 Task: Find connections with filter location Lausanne with filter topic #entrepreneurshipwith filter profile language English with filter current company Hindustan Petroleum Corporation Limited with filter school Bhagwan Parshuram Institute Of Technology with filter industry Alternative Medicine with filter service category Market Strategy with filter keywords title Administrative Manager
Action: Mouse moved to (496, 69)
Screenshot: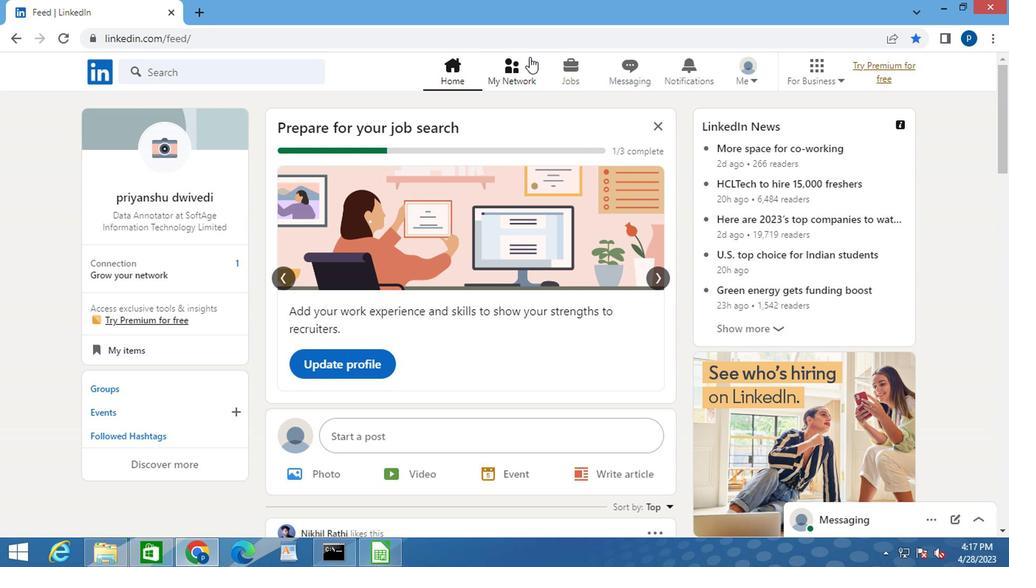 
Action: Mouse pressed left at (496, 69)
Screenshot: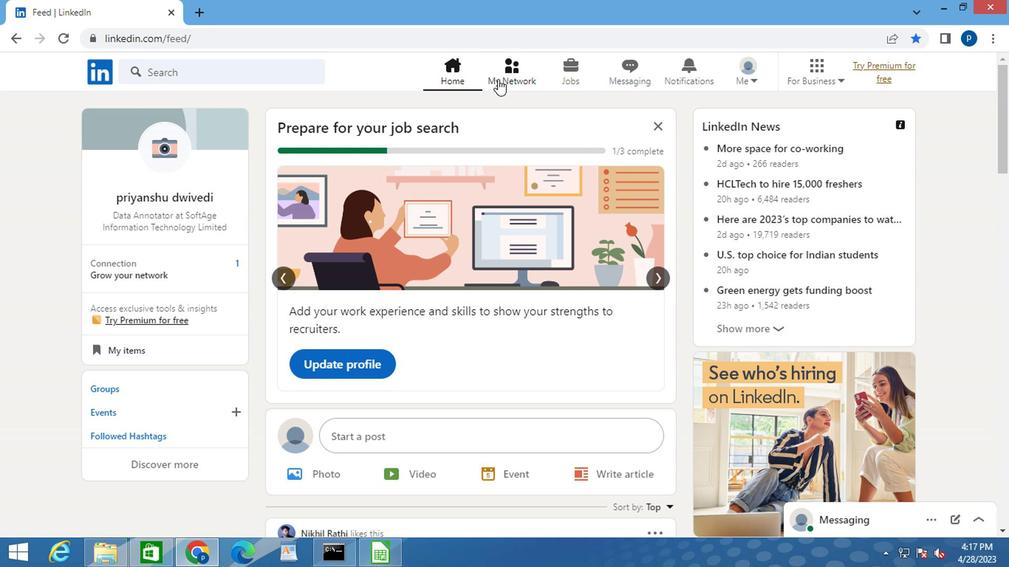 
Action: Mouse moved to (207, 145)
Screenshot: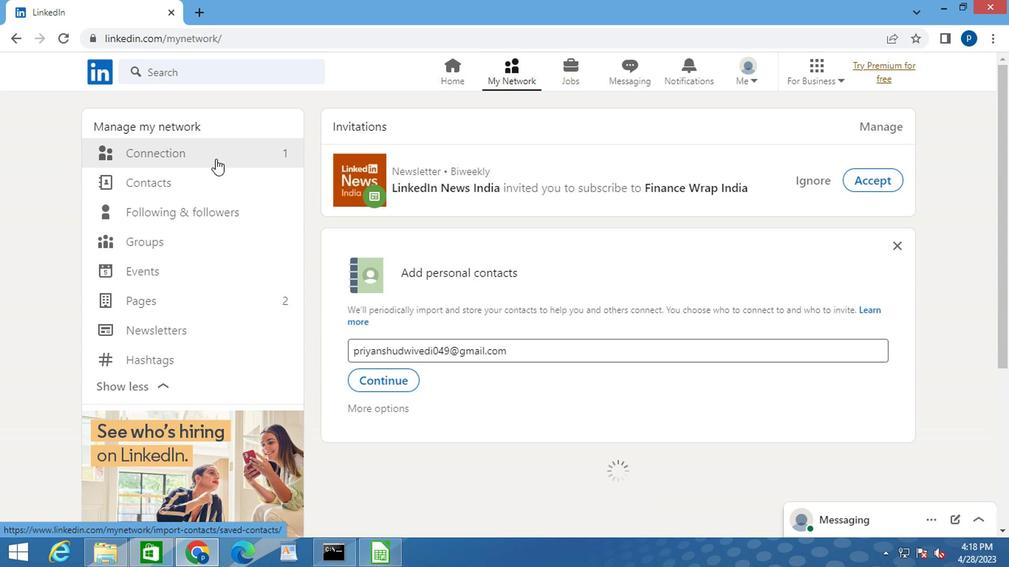 
Action: Mouse pressed left at (207, 145)
Screenshot: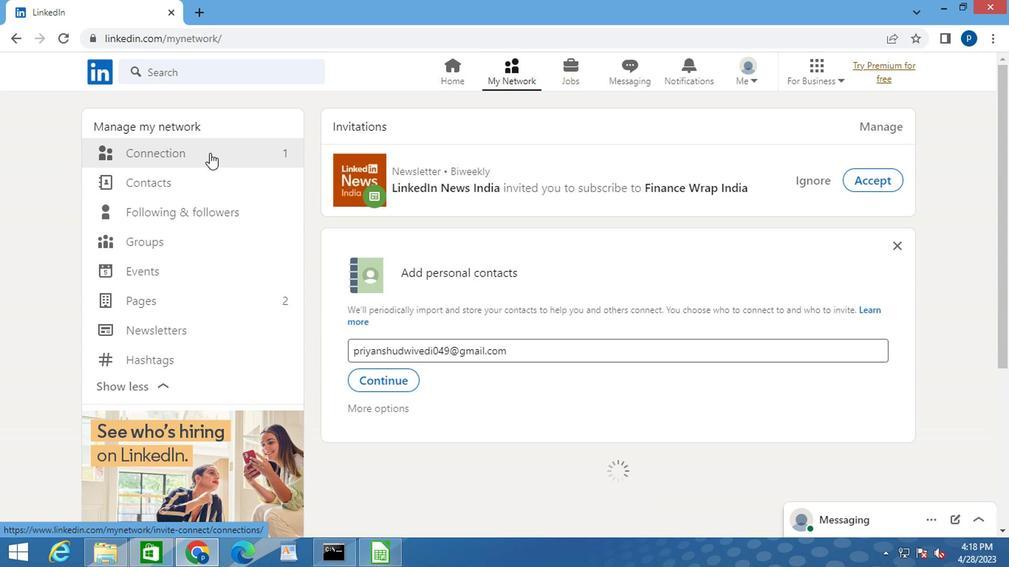 
Action: Mouse moved to (608, 146)
Screenshot: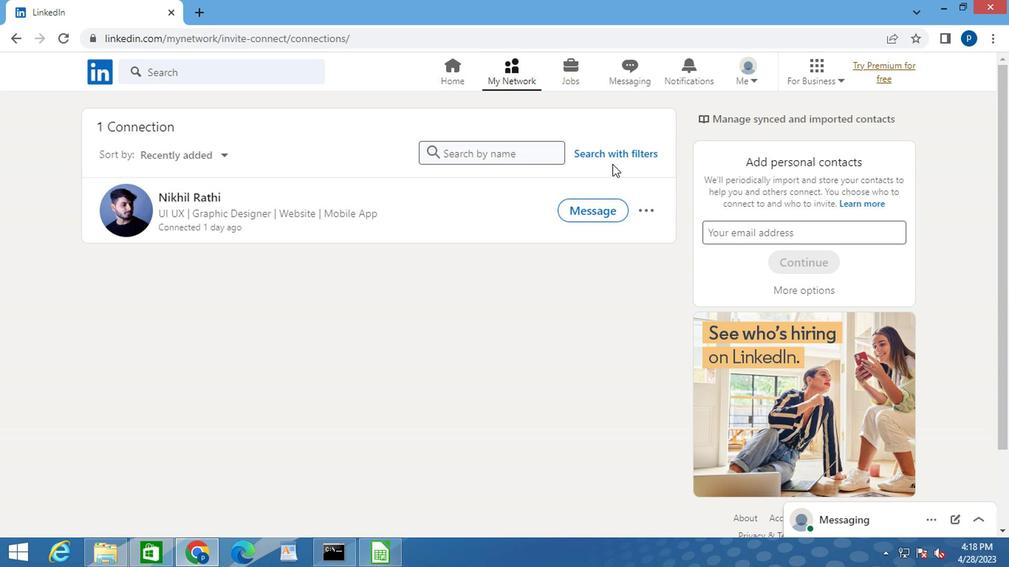 
Action: Mouse pressed left at (608, 146)
Screenshot: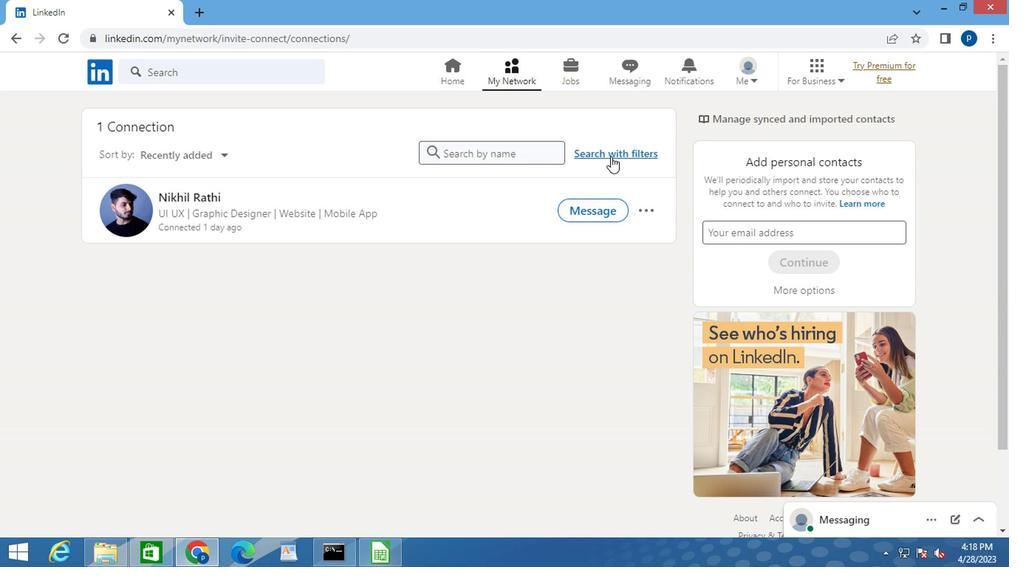 
Action: Mouse moved to (552, 107)
Screenshot: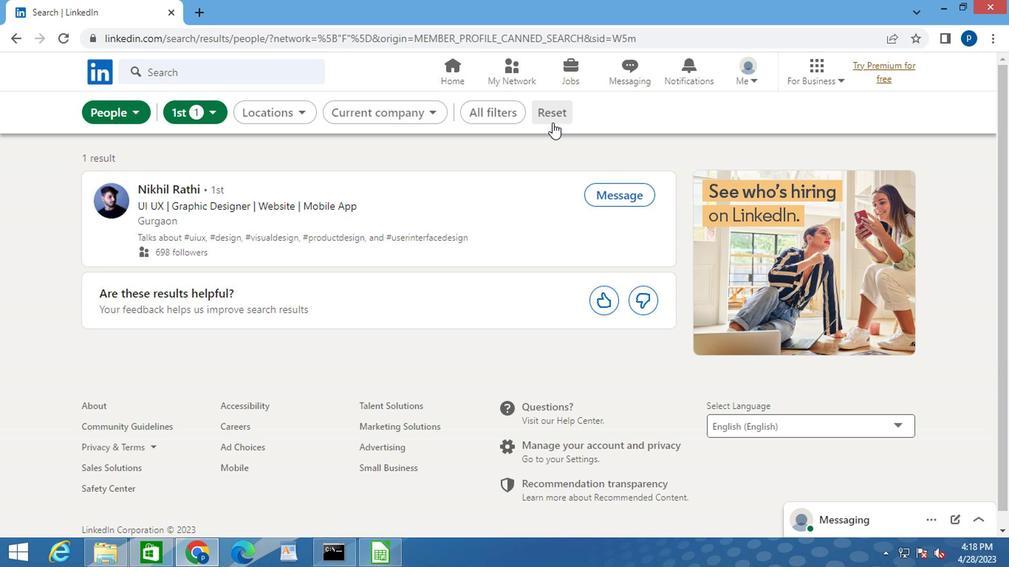 
Action: Mouse pressed left at (552, 107)
Screenshot: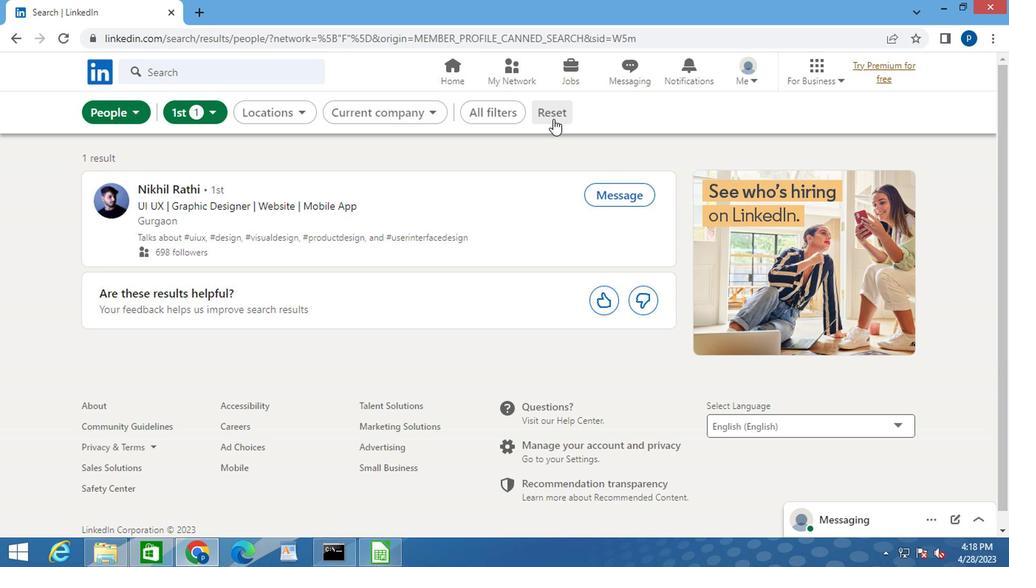 
Action: Mouse moved to (529, 106)
Screenshot: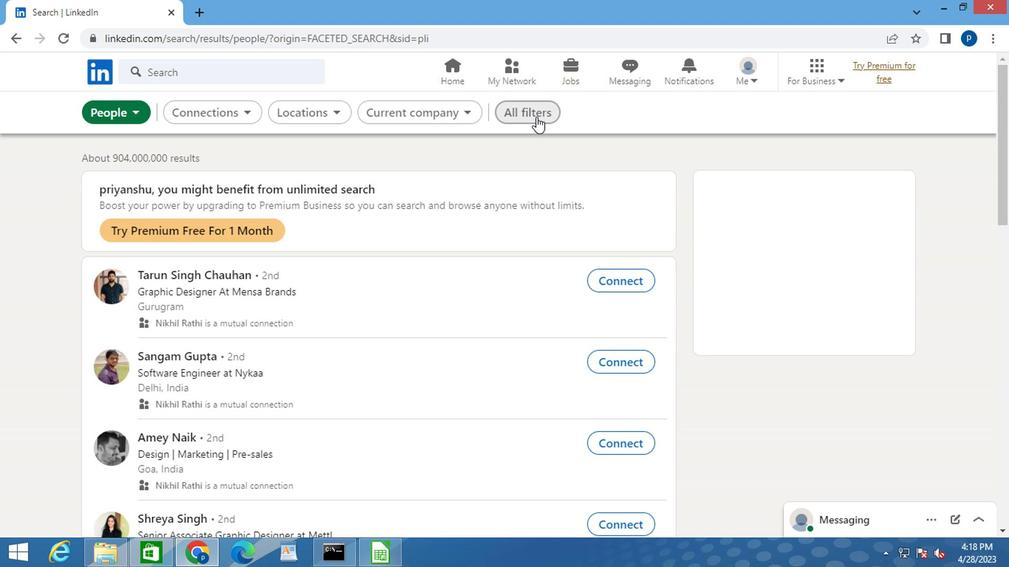 
Action: Mouse pressed left at (529, 106)
Screenshot: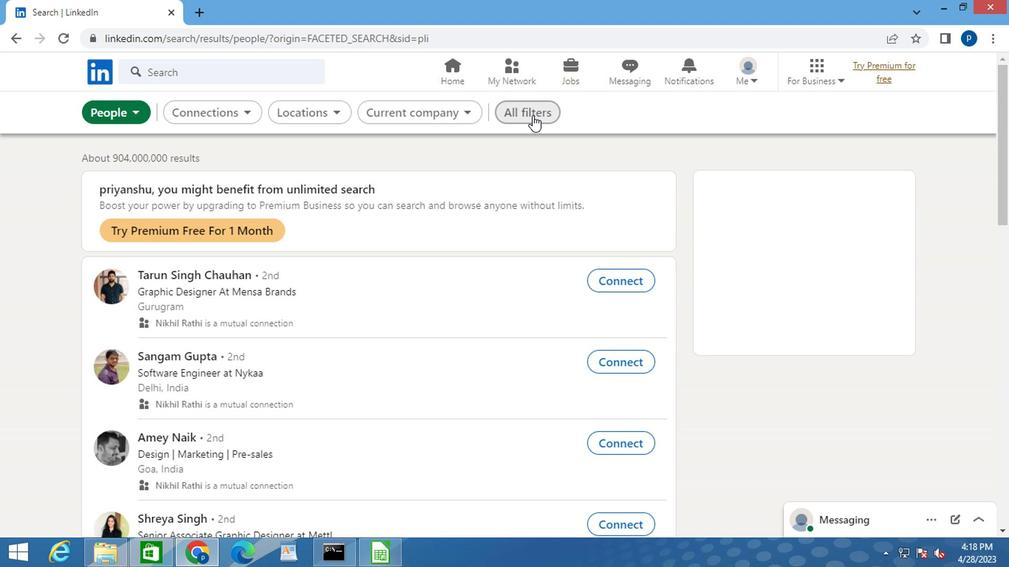 
Action: Mouse moved to (777, 395)
Screenshot: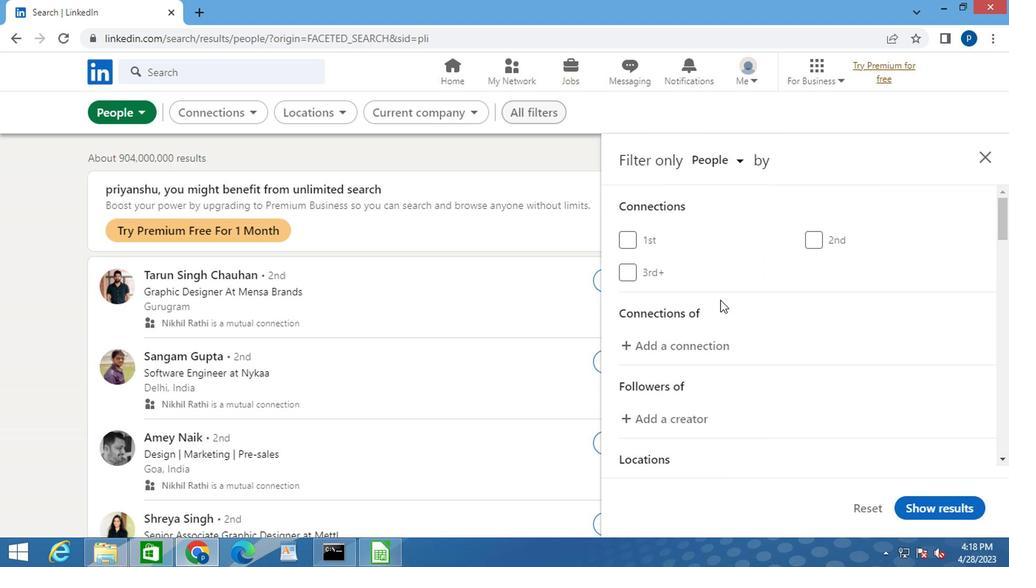
Action: Mouse scrolled (777, 395) with delta (0, 0)
Screenshot: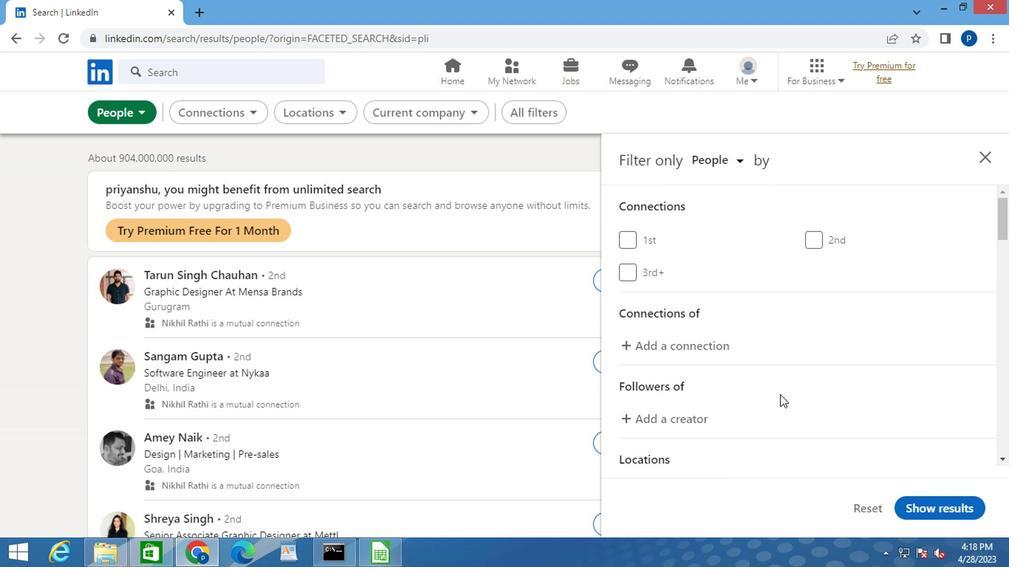 
Action: Mouse moved to (777, 395)
Screenshot: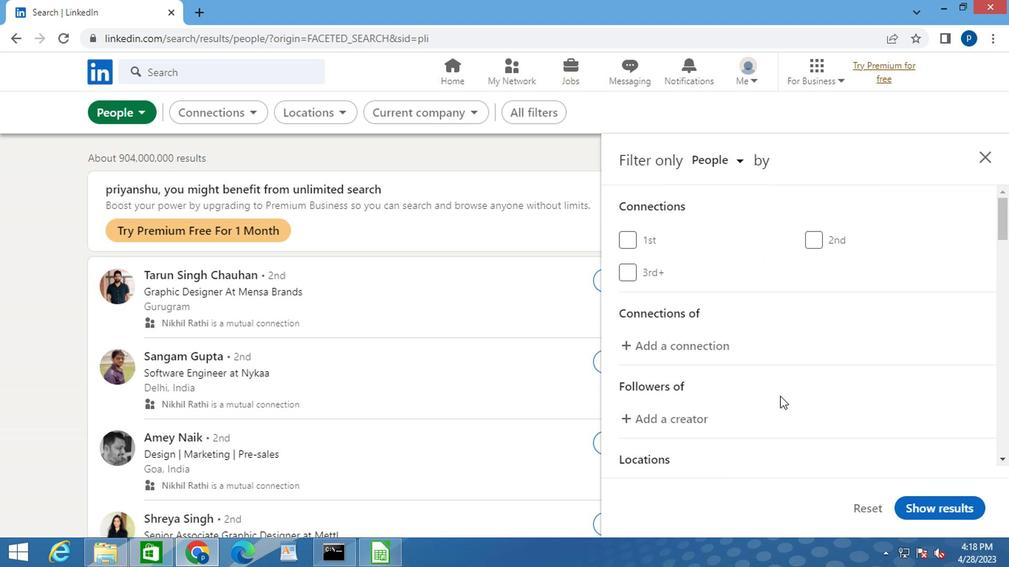 
Action: Mouse scrolled (777, 395) with delta (0, 0)
Screenshot: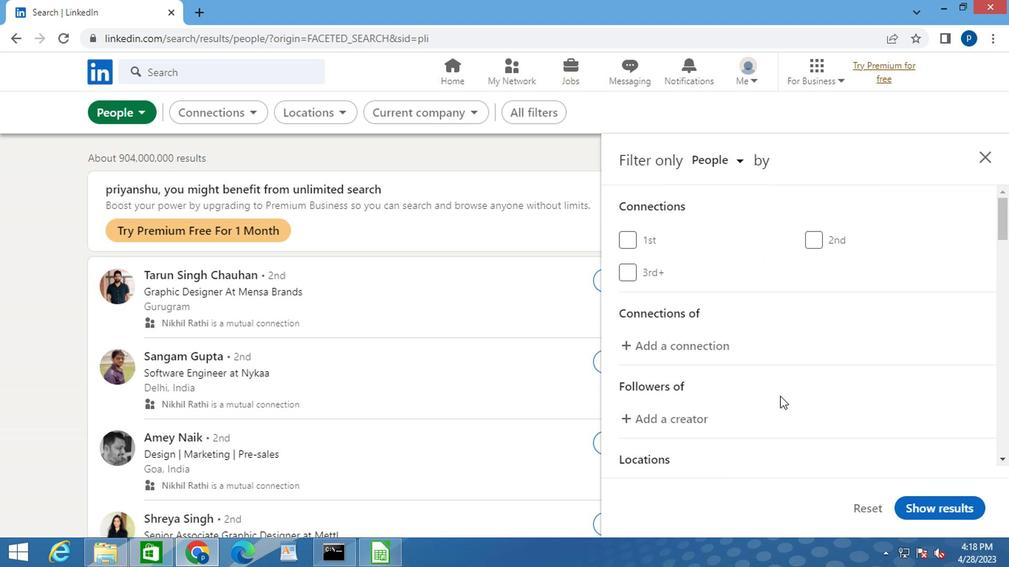 
Action: Mouse moved to (847, 405)
Screenshot: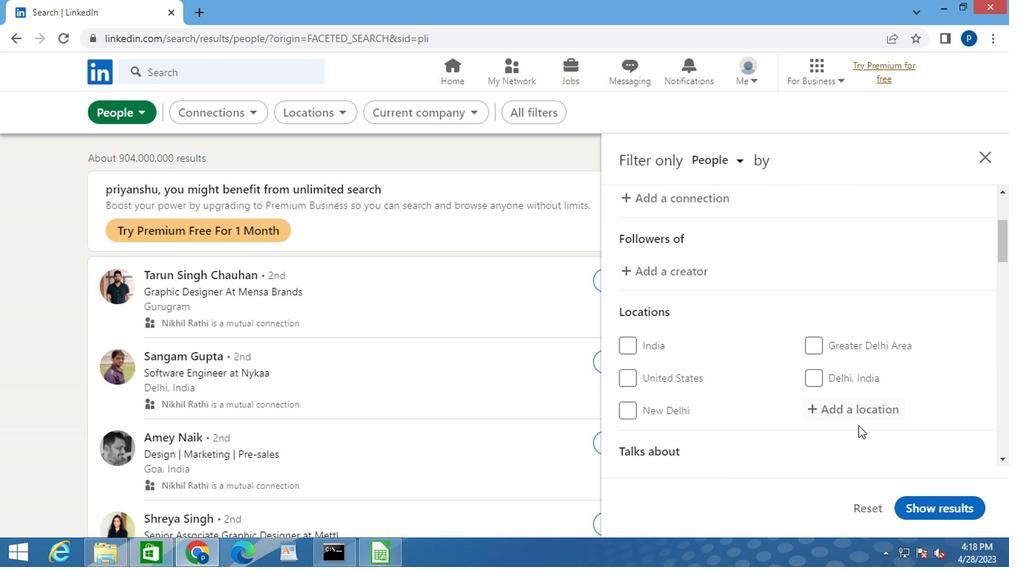 
Action: Mouse pressed left at (847, 405)
Screenshot: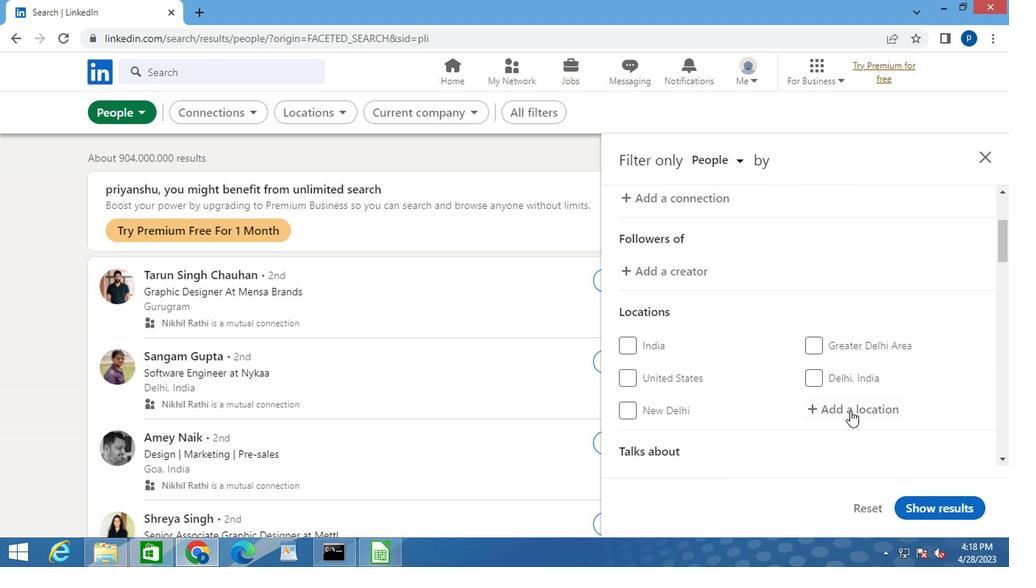 
Action: Key pressed <Key.caps_lock>l<Key.caps_lock>ausanne
Screenshot: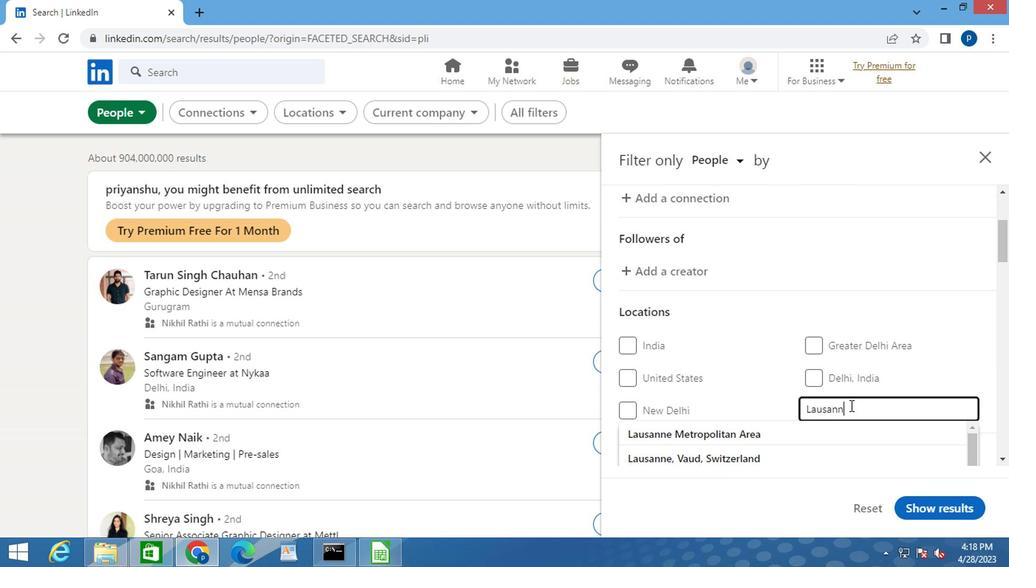 
Action: Mouse moved to (788, 430)
Screenshot: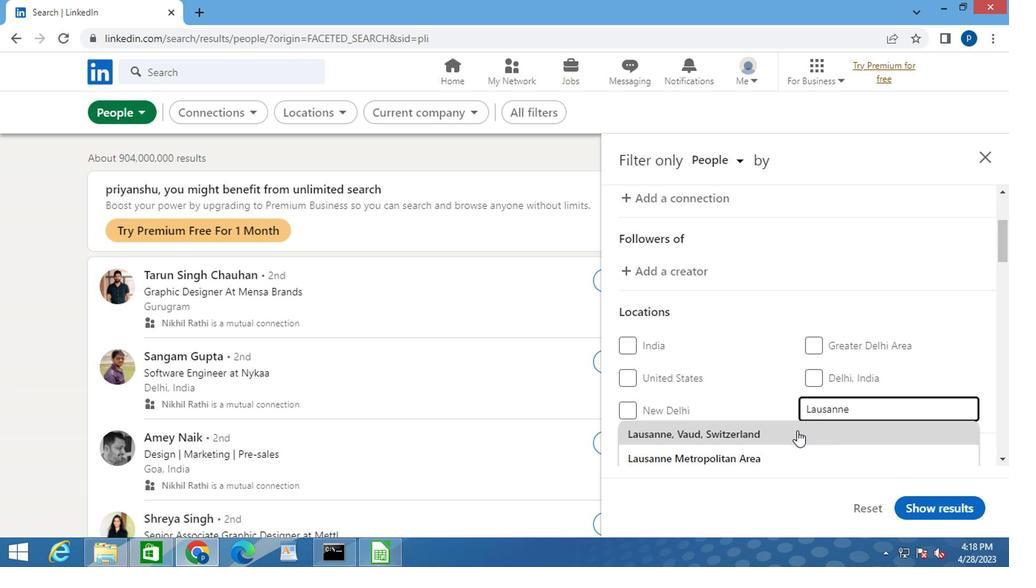 
Action: Mouse pressed left at (788, 430)
Screenshot: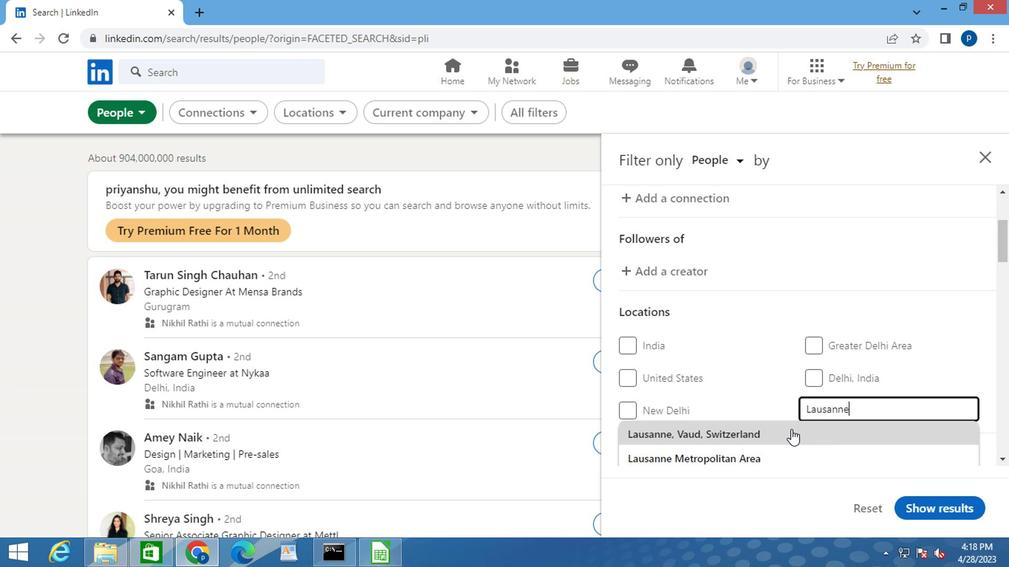 
Action: Mouse moved to (765, 405)
Screenshot: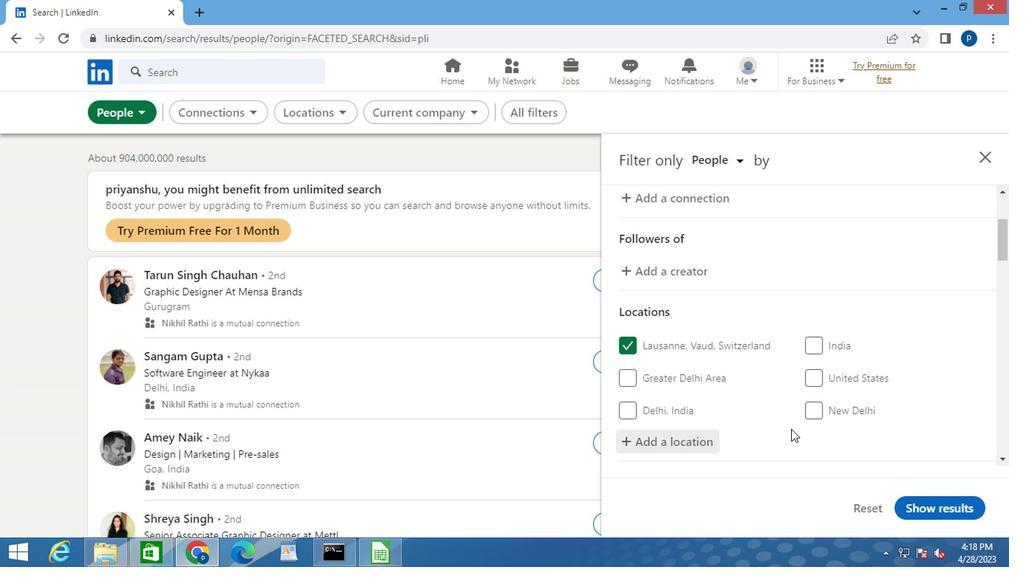 
Action: Mouse scrolled (765, 404) with delta (0, -1)
Screenshot: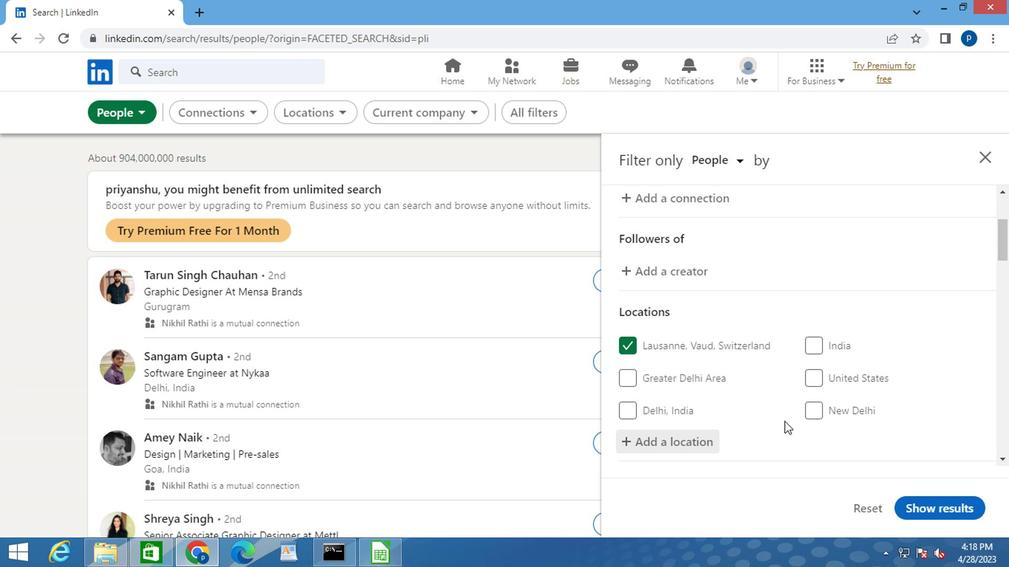 
Action: Mouse scrolled (765, 404) with delta (0, -1)
Screenshot: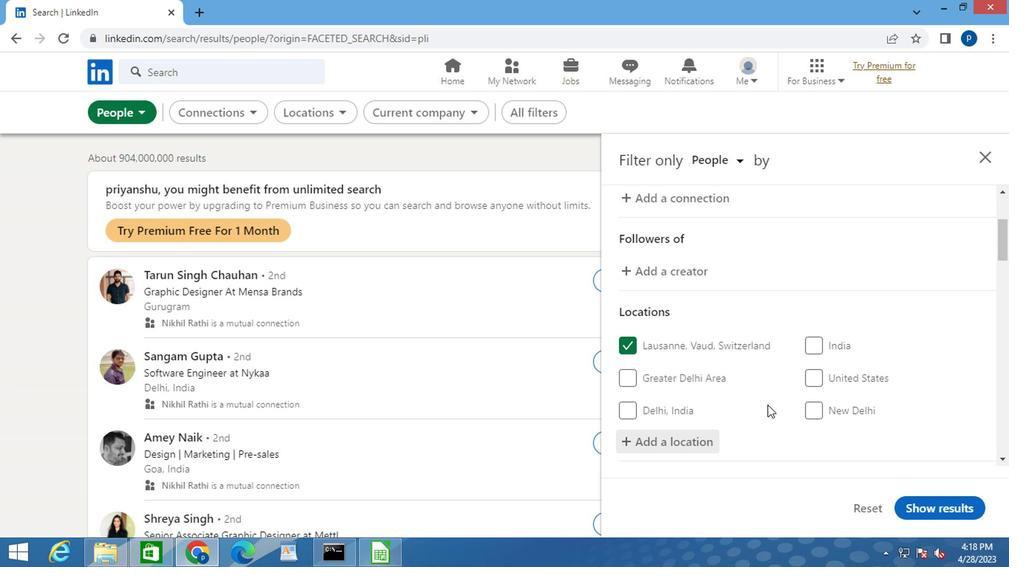 
Action: Mouse scrolled (765, 404) with delta (0, -1)
Screenshot: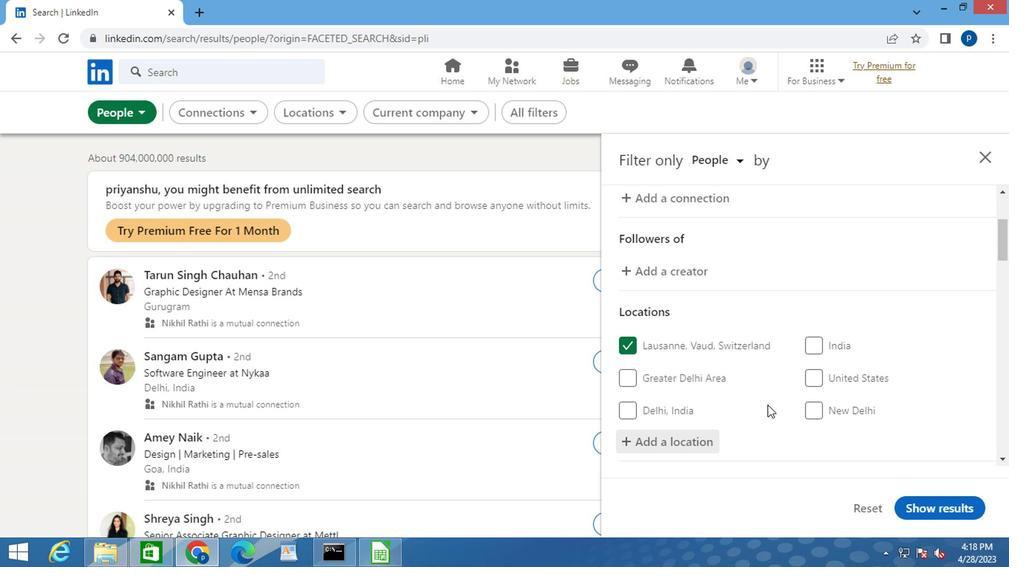 
Action: Mouse moved to (821, 357)
Screenshot: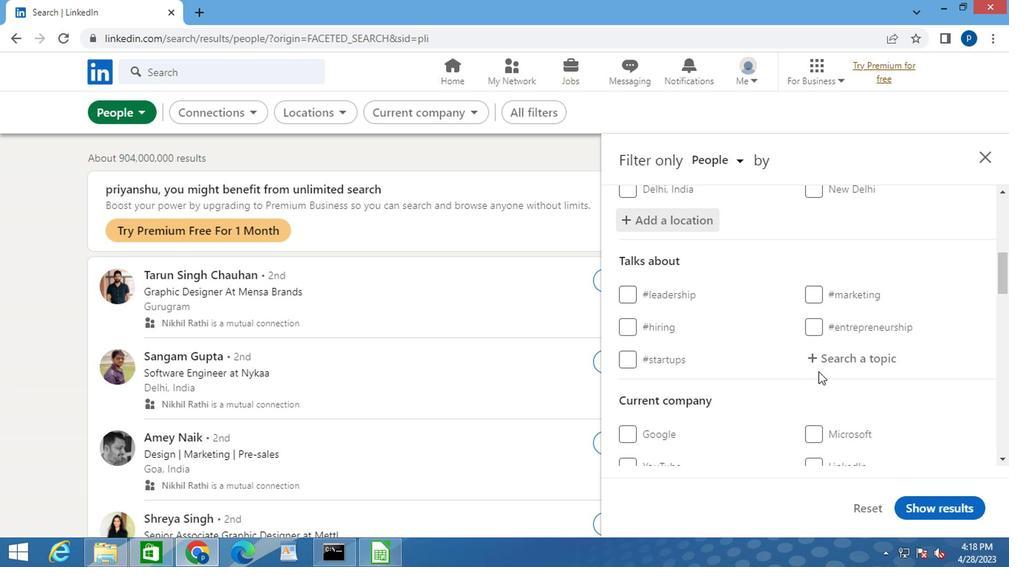 
Action: Mouse pressed left at (821, 357)
Screenshot: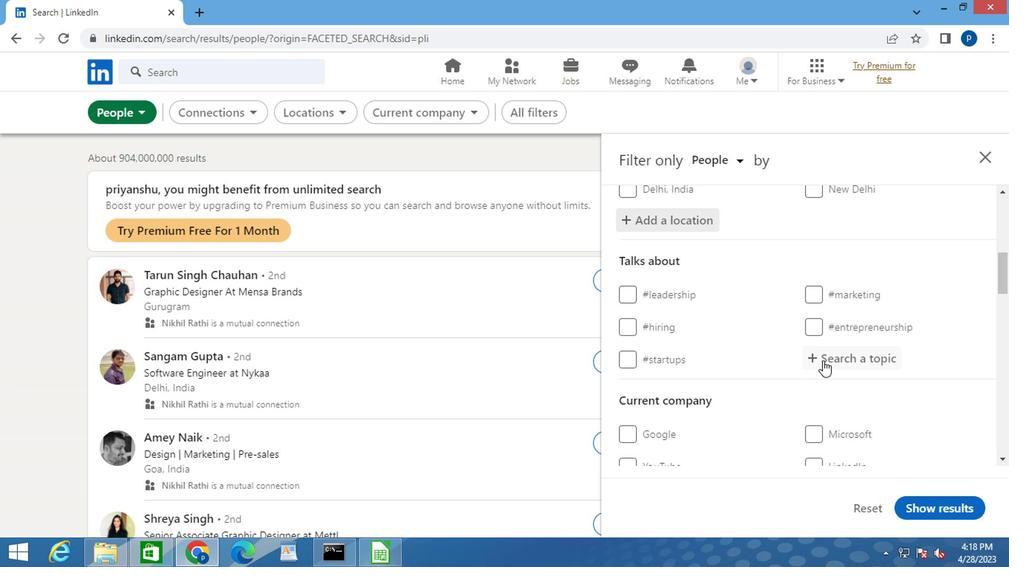 
Action: Key pressed <Key.shift>#ENTREPRENEURSHIP<Key.space>
Screenshot: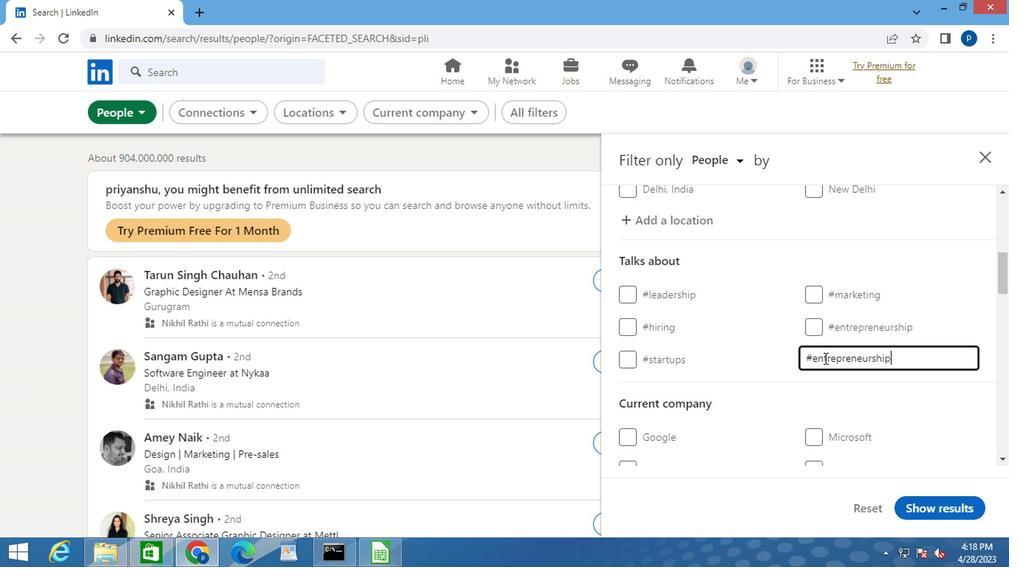 
Action: Mouse moved to (761, 390)
Screenshot: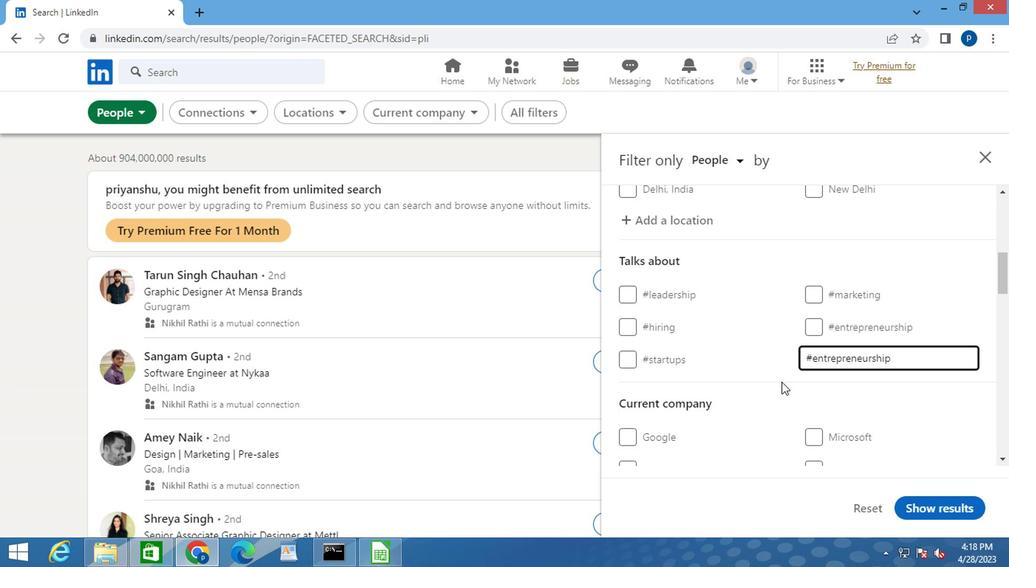 
Action: Mouse scrolled (761, 389) with delta (0, -1)
Screenshot: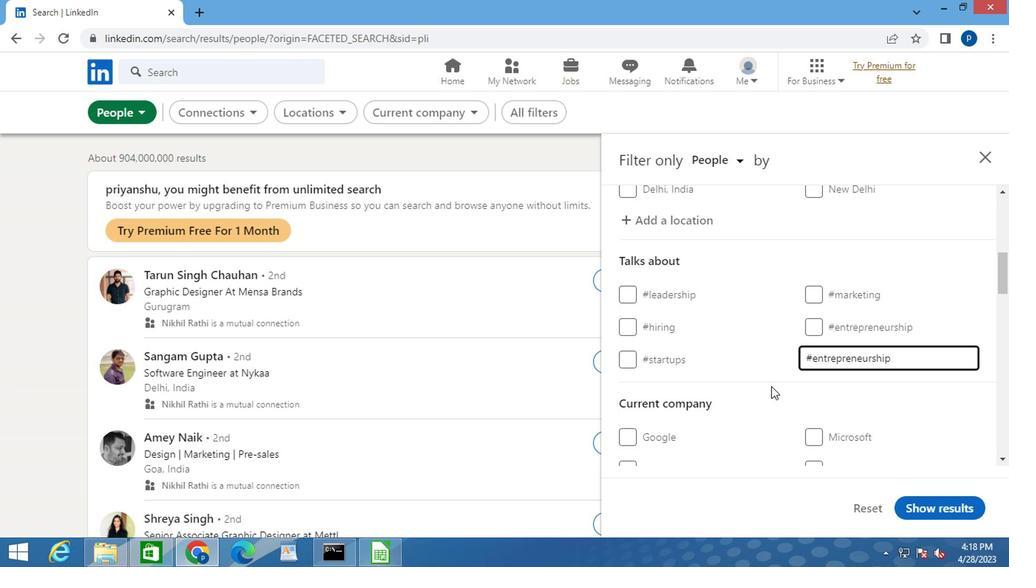 
Action: Mouse moved to (748, 388)
Screenshot: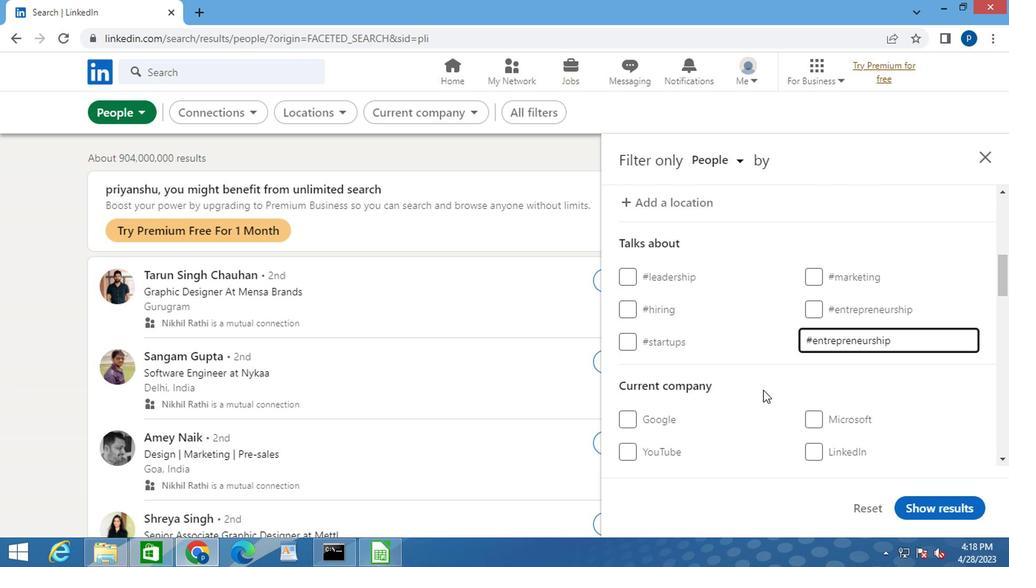 
Action: Mouse scrolled (748, 388) with delta (0, 0)
Screenshot: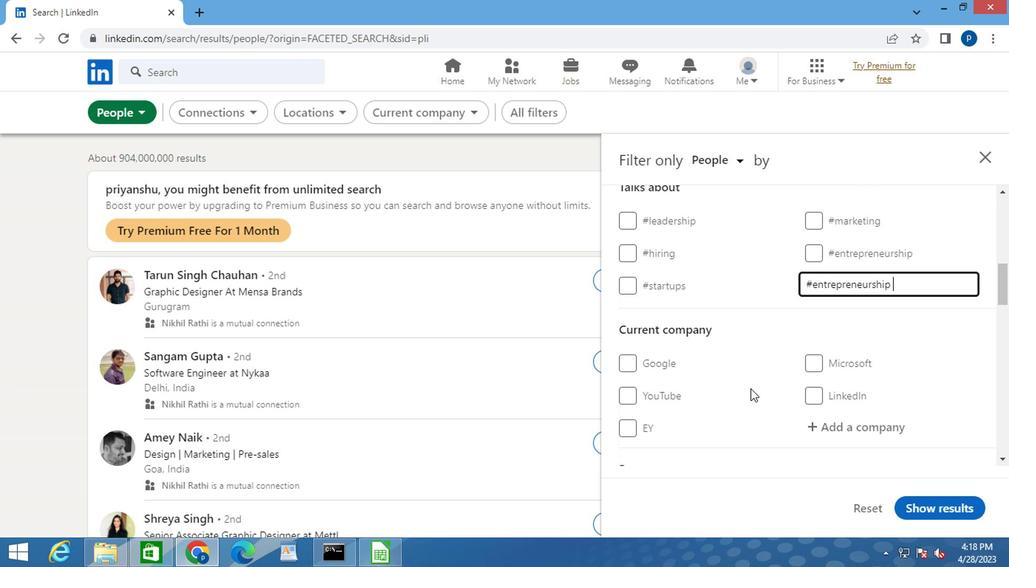 
Action: Mouse moved to (712, 372)
Screenshot: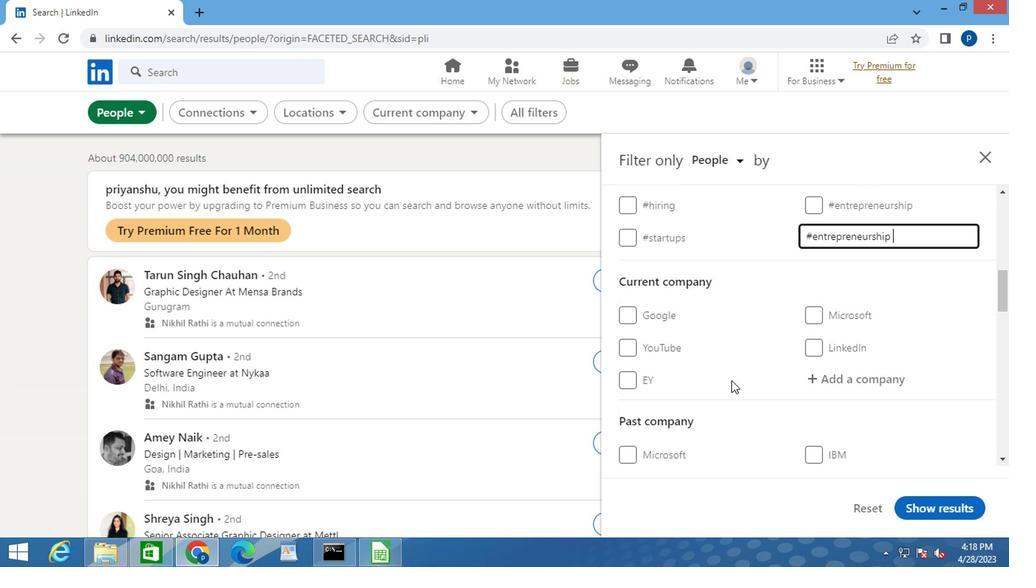 
Action: Mouse scrolled (712, 371) with delta (0, -1)
Screenshot: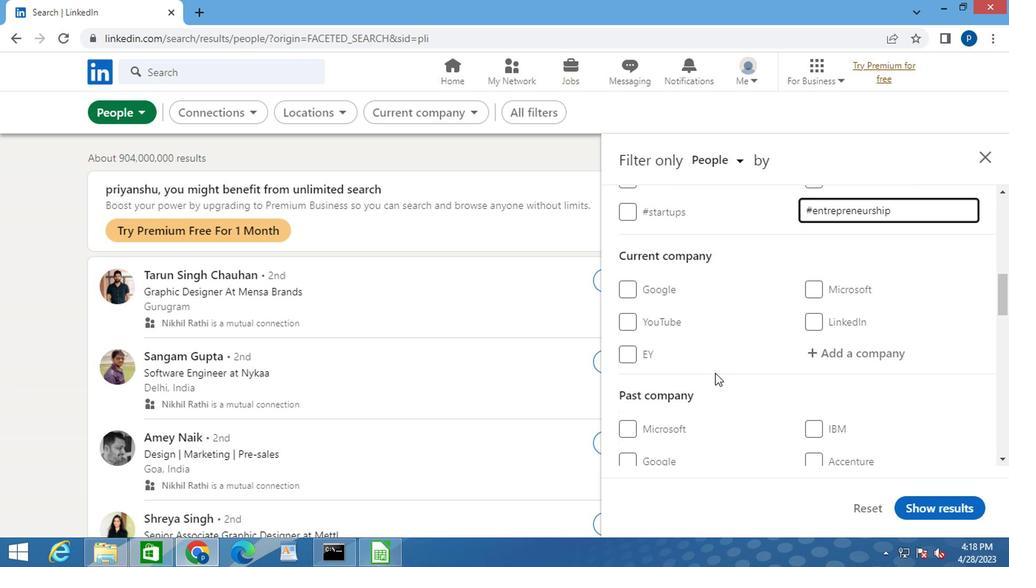 
Action: Mouse scrolled (712, 371) with delta (0, -1)
Screenshot: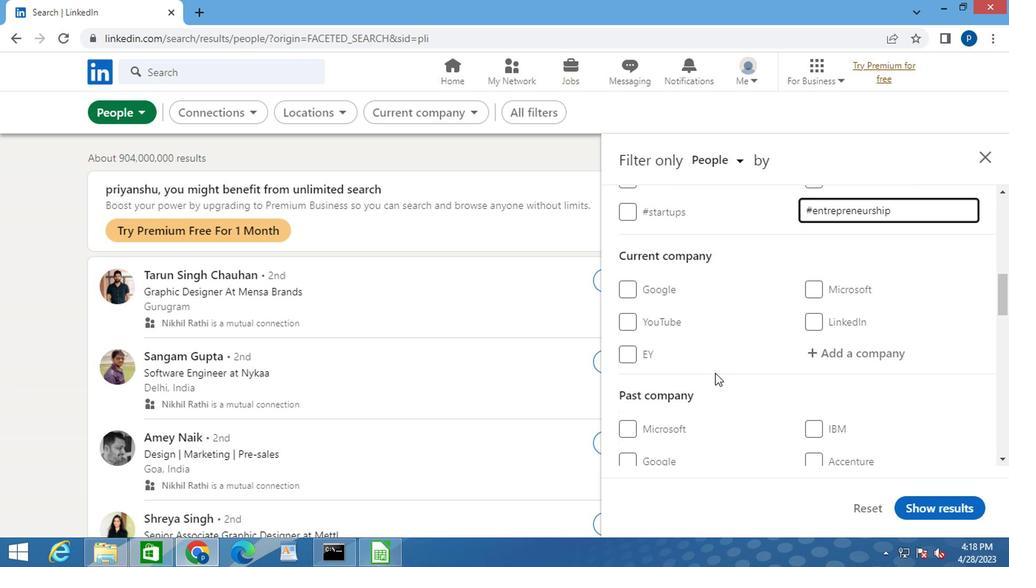 
Action: Mouse moved to (687, 354)
Screenshot: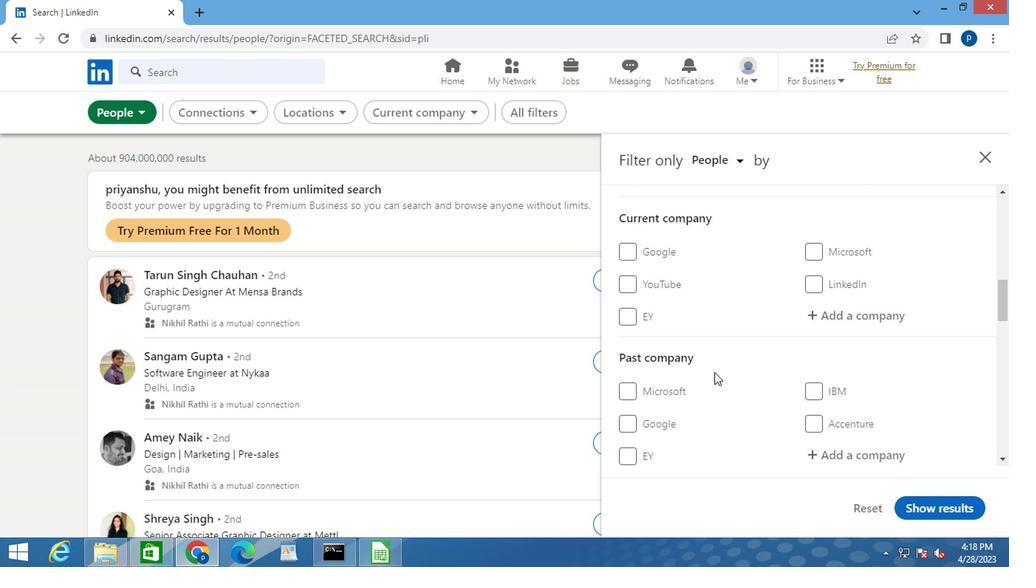 
Action: Mouse scrolled (687, 353) with delta (0, -1)
Screenshot: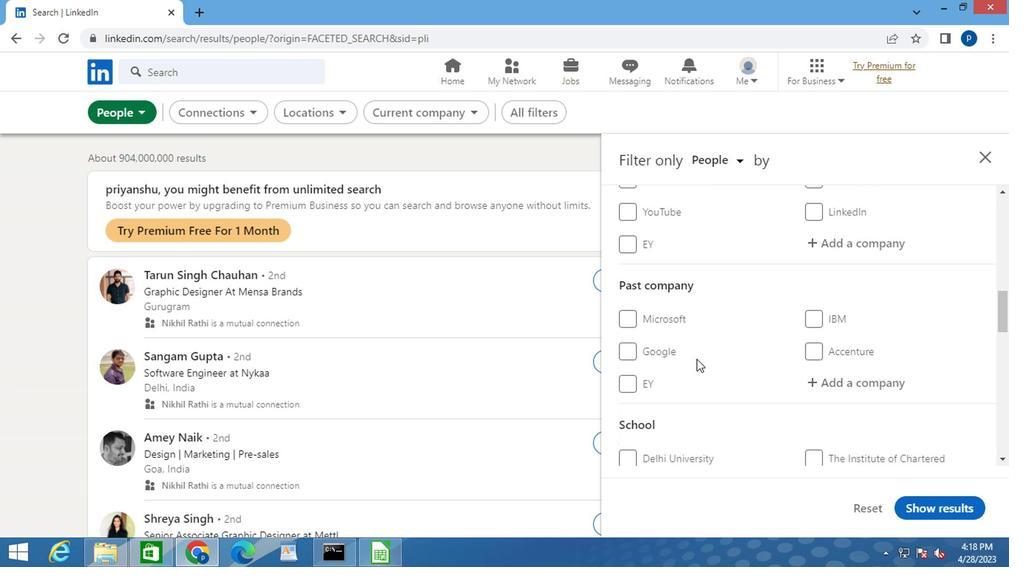 
Action: Mouse scrolled (687, 353) with delta (0, -1)
Screenshot: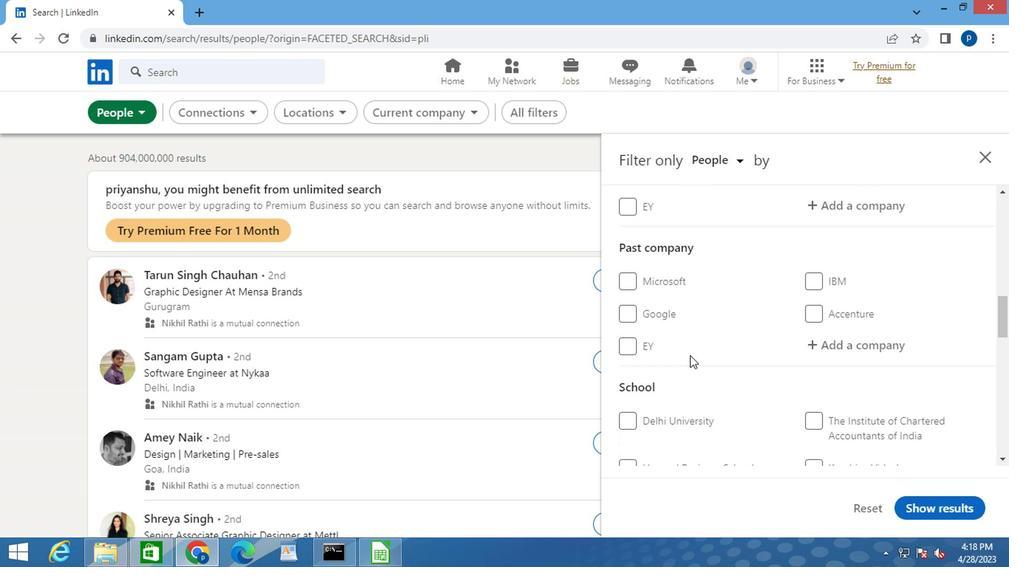 
Action: Mouse scrolled (687, 353) with delta (0, -1)
Screenshot: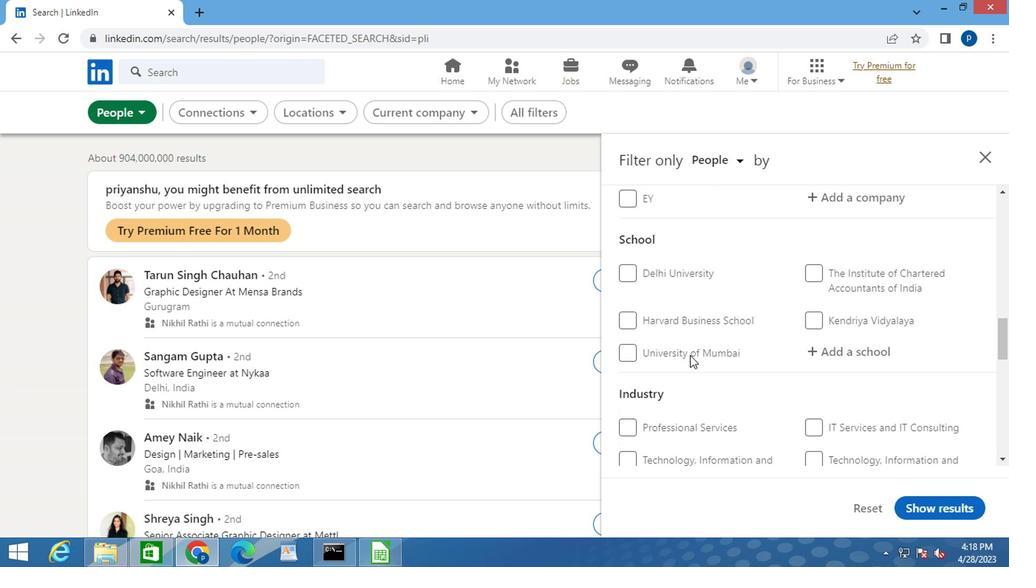 
Action: Mouse scrolled (687, 353) with delta (0, -1)
Screenshot: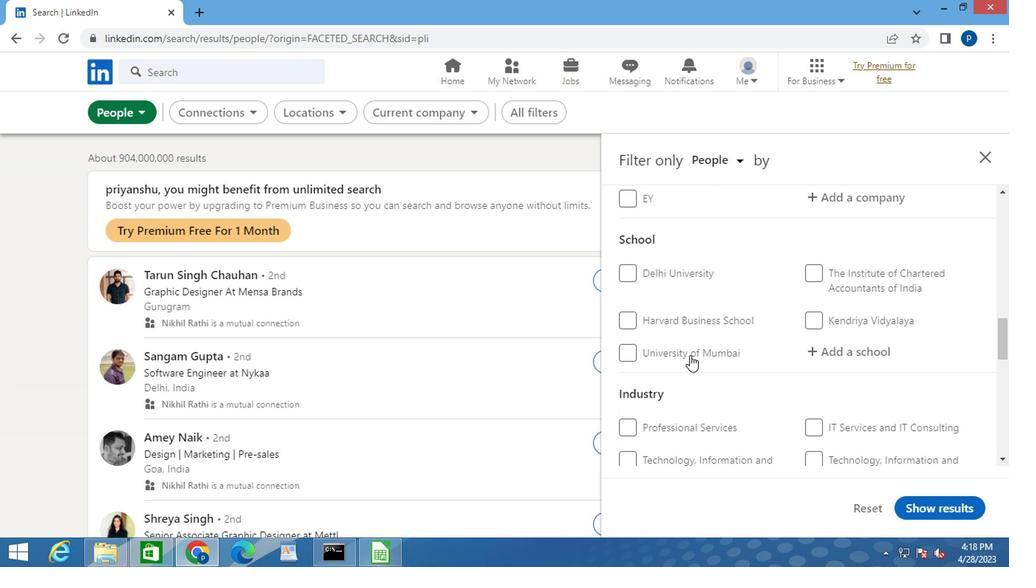 
Action: Mouse moved to (712, 350)
Screenshot: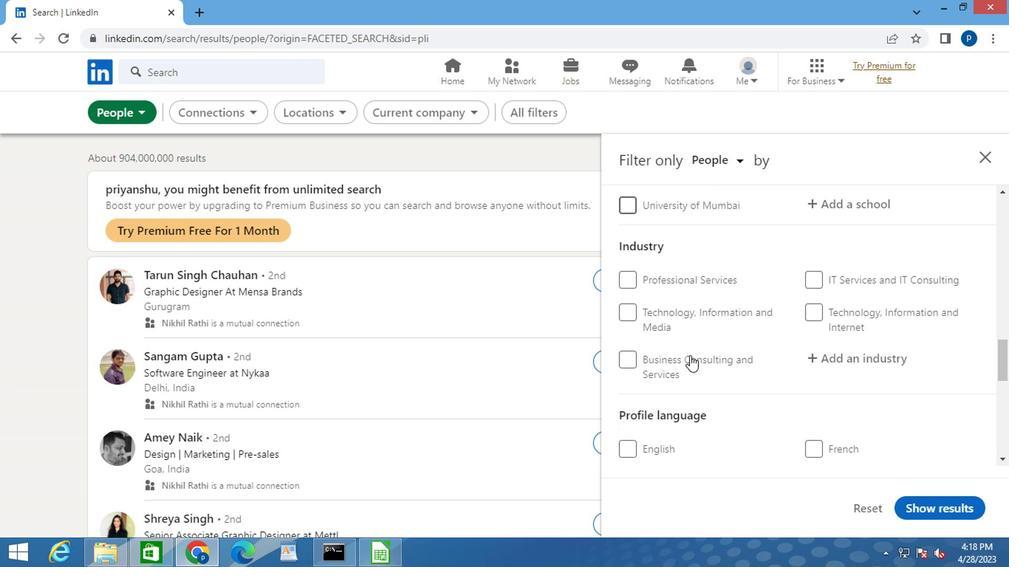 
Action: Mouse scrolled (712, 349) with delta (0, -1)
Screenshot: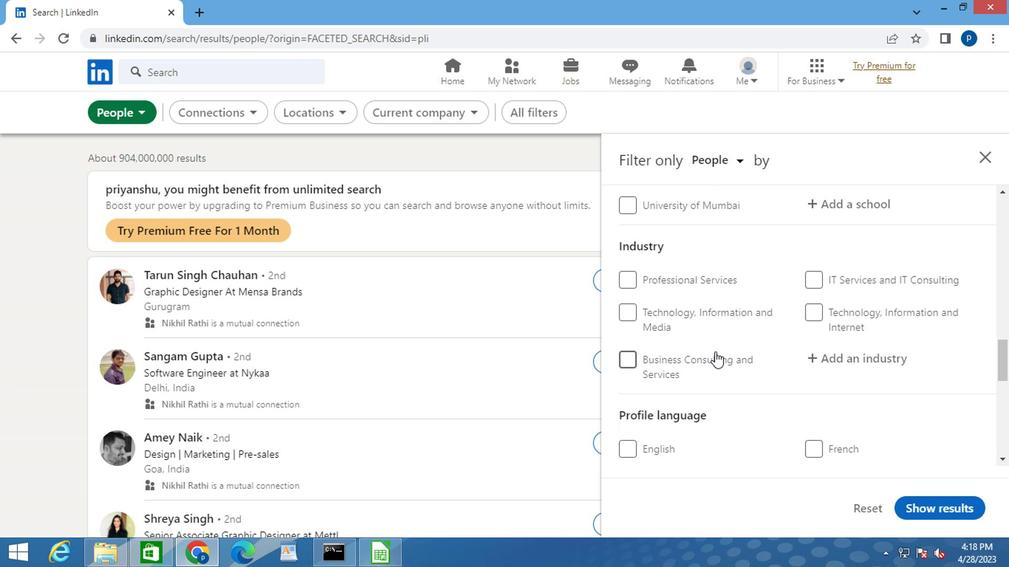 
Action: Mouse moved to (623, 369)
Screenshot: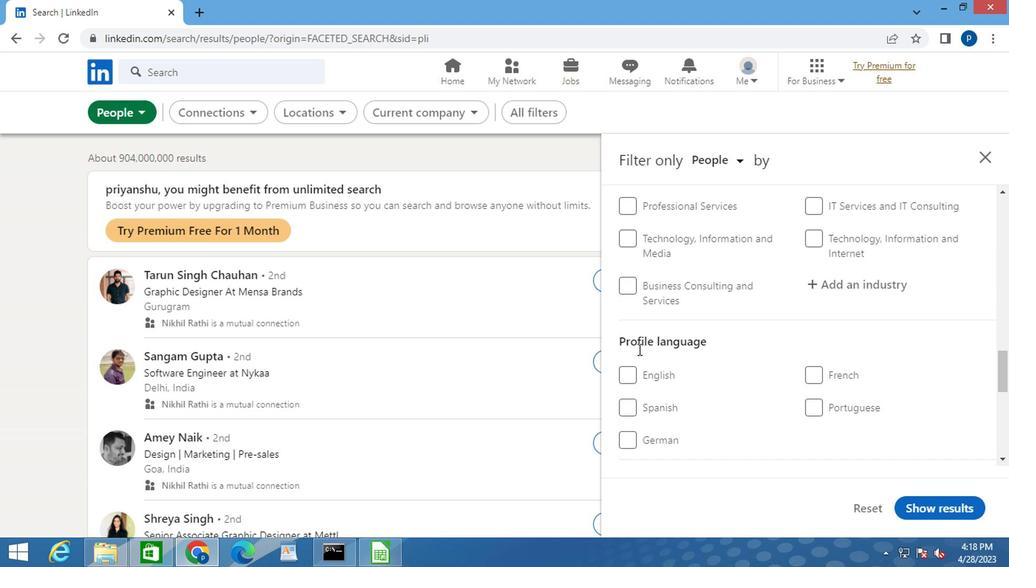 
Action: Mouse pressed left at (623, 369)
Screenshot: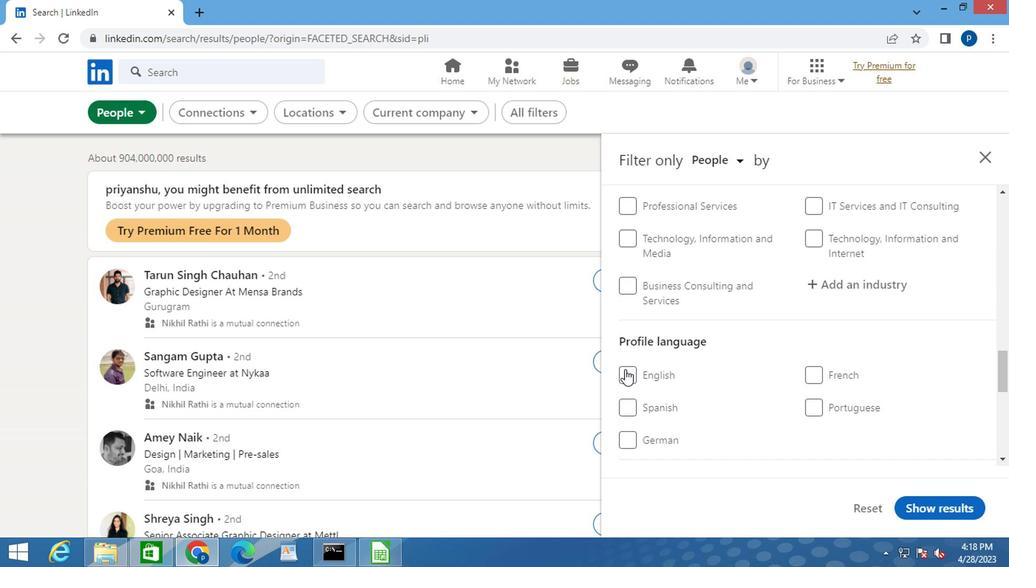 
Action: Mouse moved to (751, 330)
Screenshot: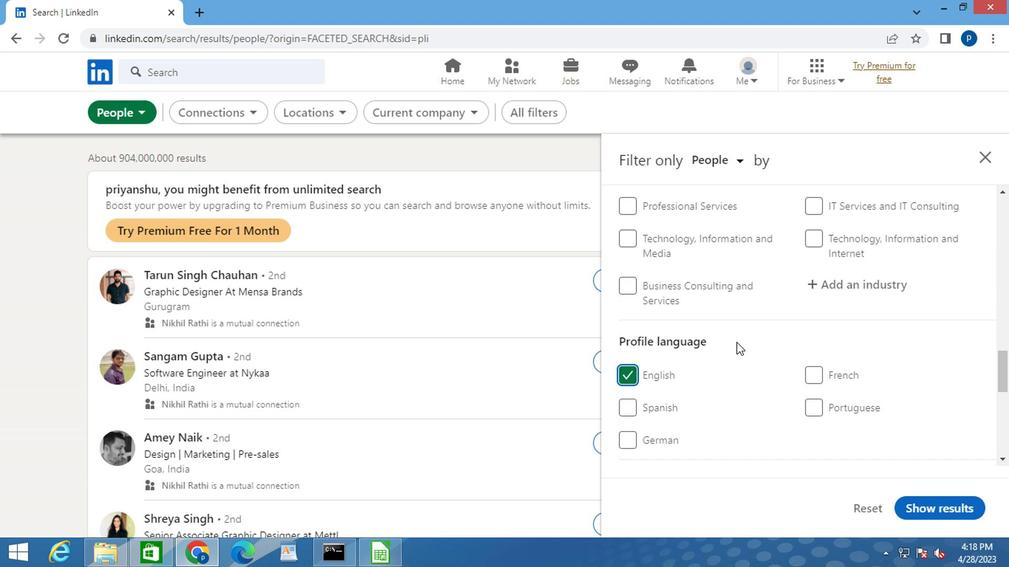 
Action: Mouse scrolled (751, 331) with delta (0, 0)
Screenshot: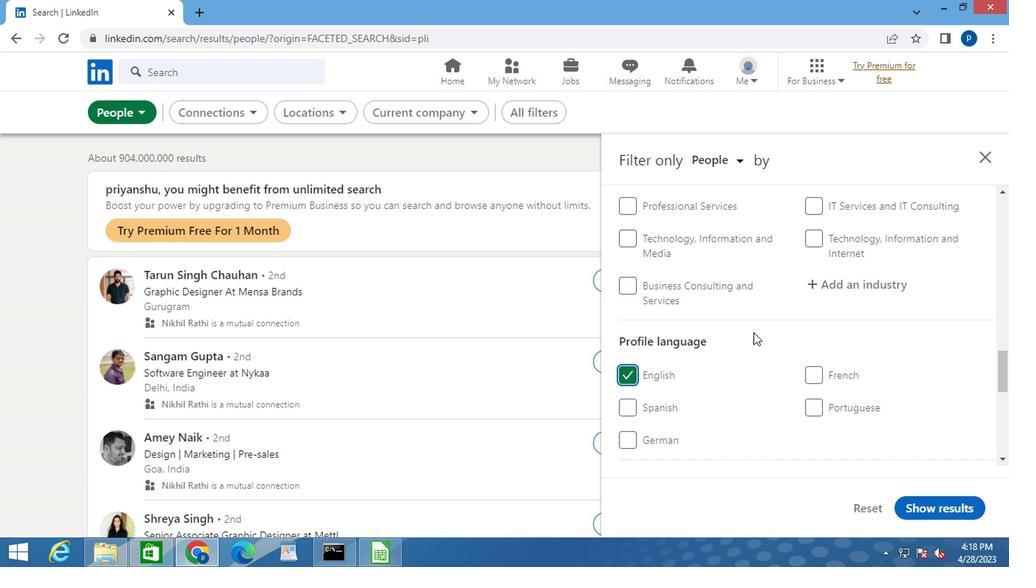 
Action: Mouse scrolled (751, 331) with delta (0, 0)
Screenshot: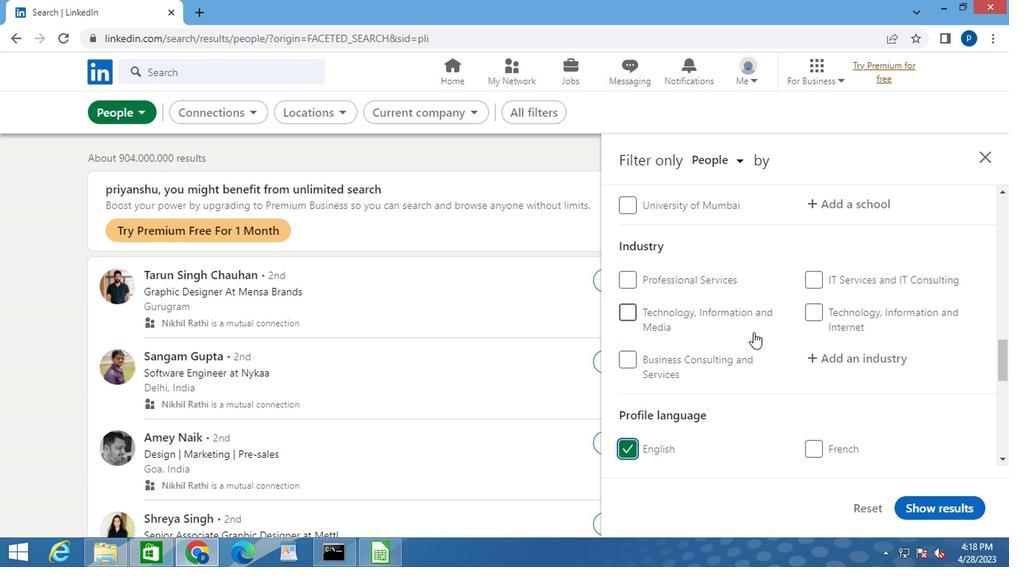 
Action: Mouse scrolled (751, 331) with delta (0, 0)
Screenshot: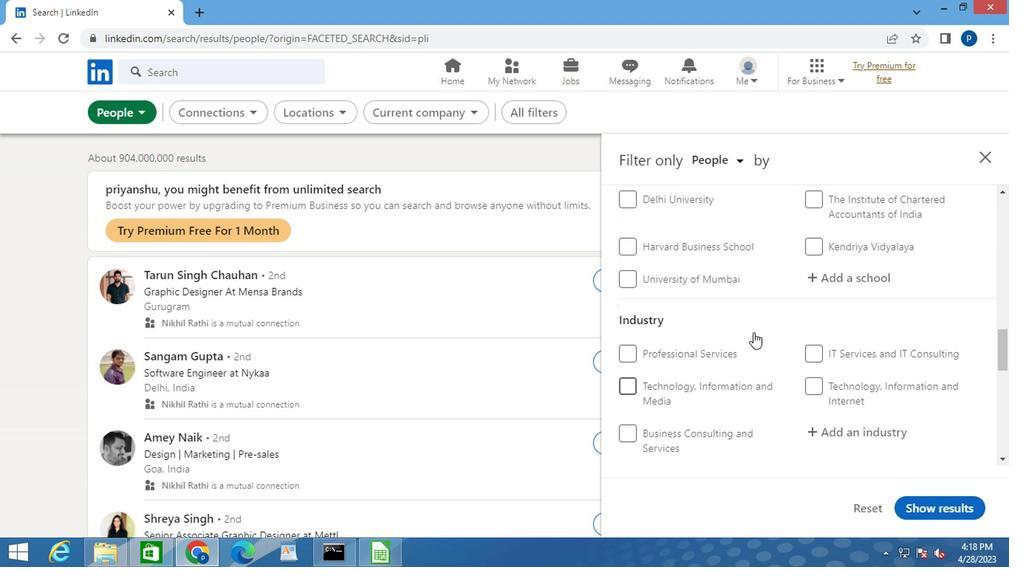 
Action: Mouse scrolled (751, 331) with delta (0, 0)
Screenshot: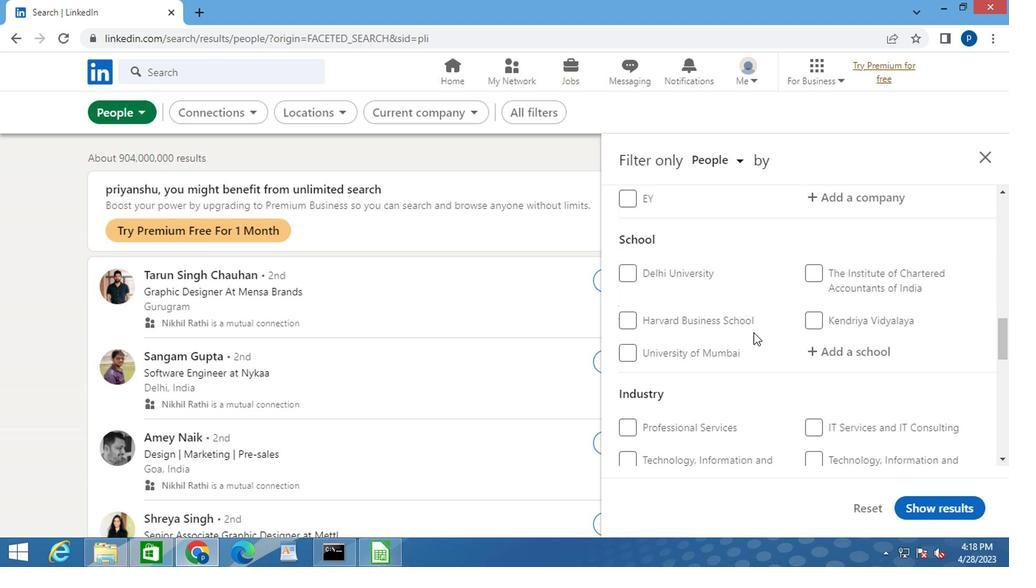 
Action: Mouse scrolled (751, 331) with delta (0, 0)
Screenshot: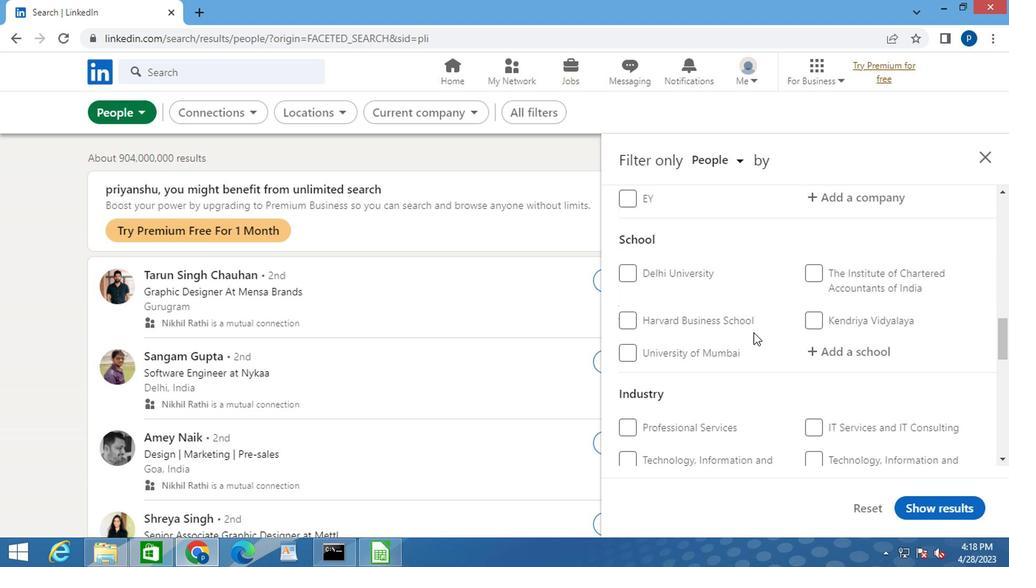 
Action: Mouse scrolled (751, 331) with delta (0, 0)
Screenshot: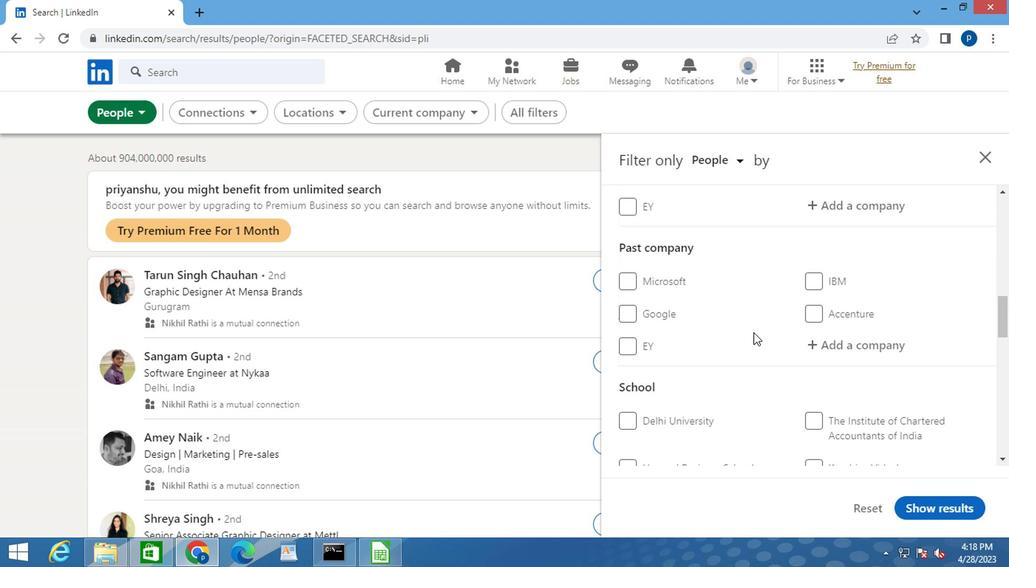
Action: Mouse moved to (756, 330)
Screenshot: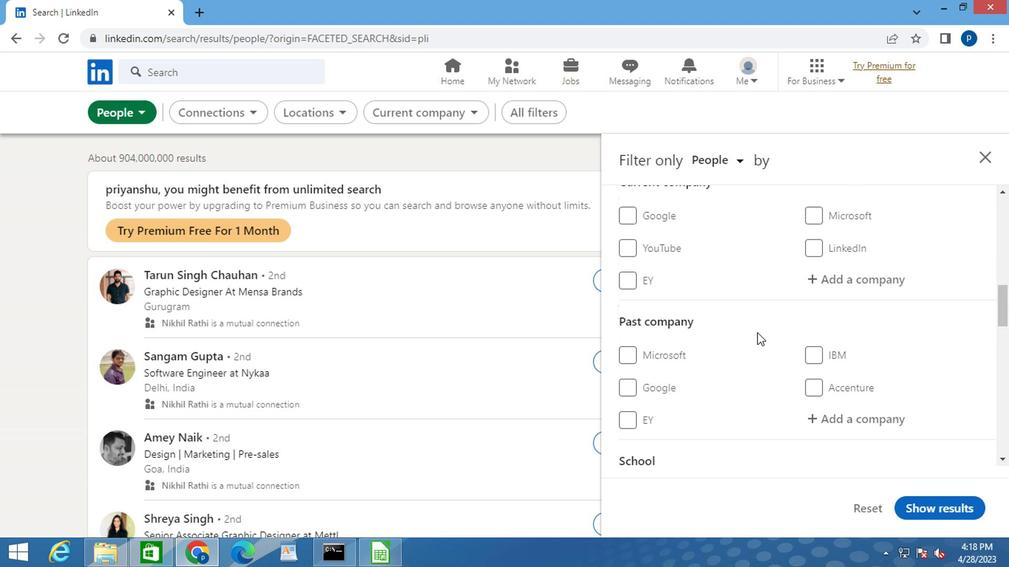 
Action: Mouse scrolled (756, 331) with delta (0, 0)
Screenshot: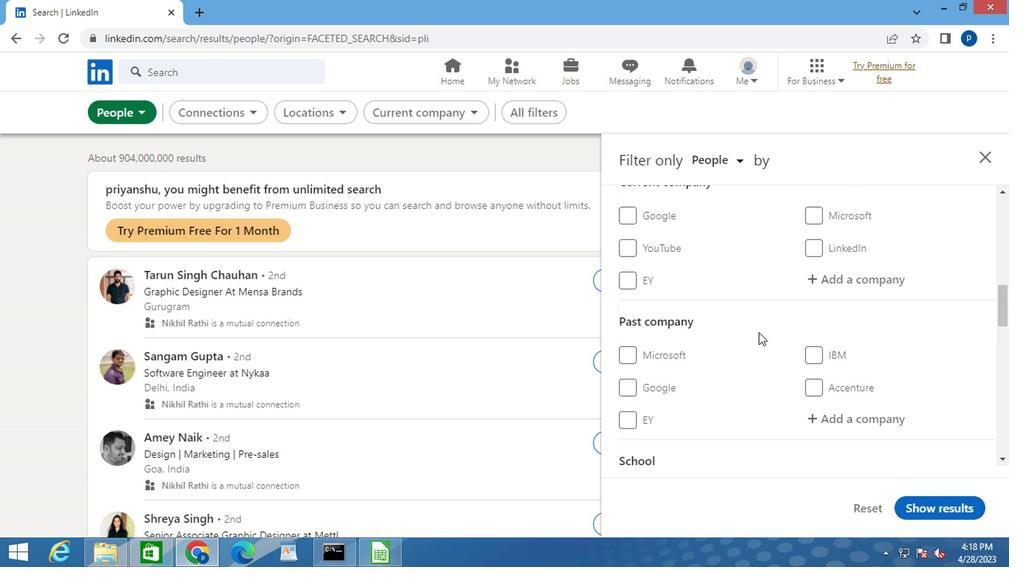 
Action: Mouse moved to (811, 344)
Screenshot: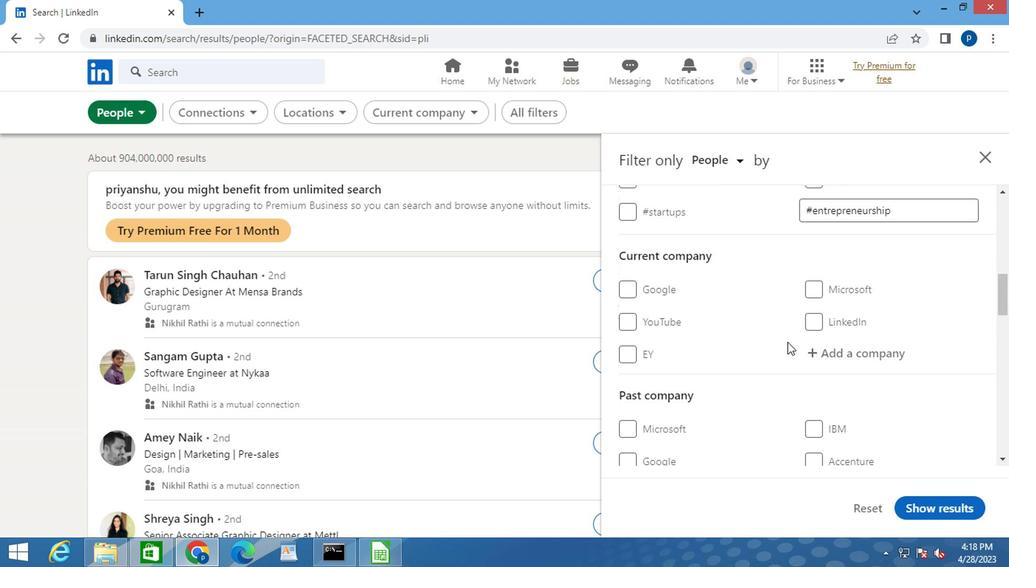 
Action: Mouse pressed left at (811, 344)
Screenshot: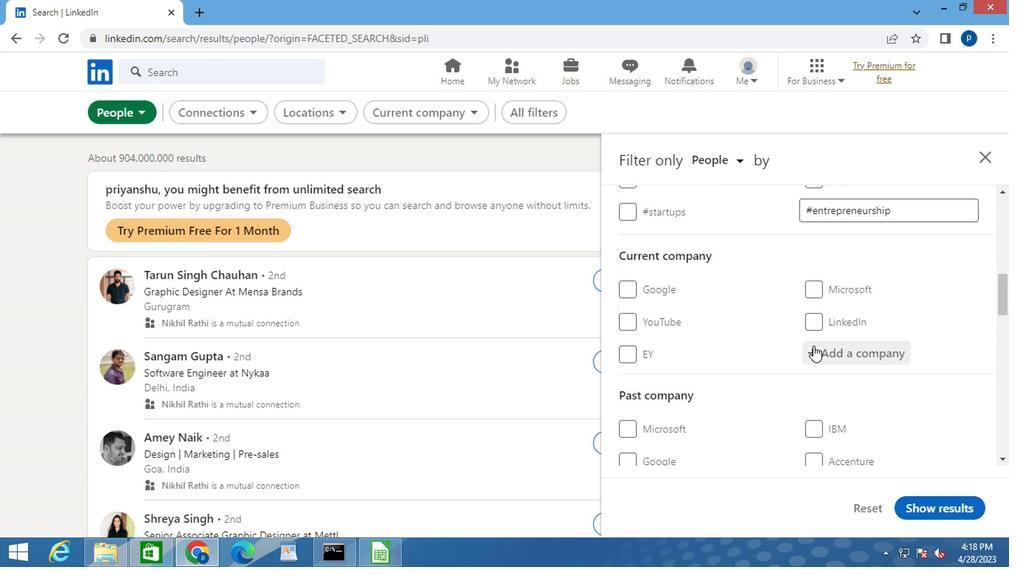 
Action: Mouse moved to (812, 346)
Screenshot: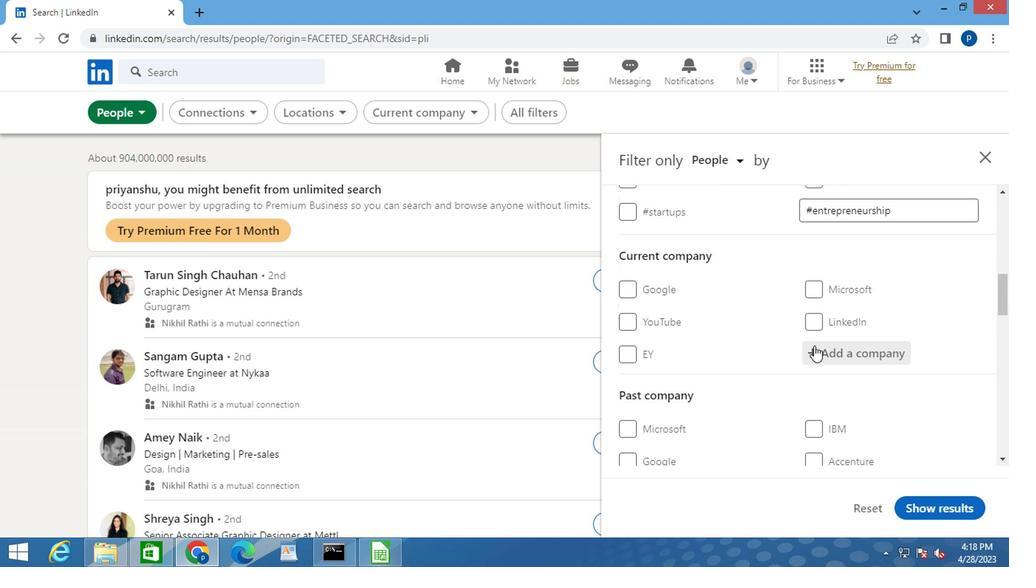 
Action: Key pressed <Key.caps_lock>H<Key.caps_lock>INDUSTAN<Key.space><Key.caps_lock>P<Key.caps_lock>ET
Screenshot: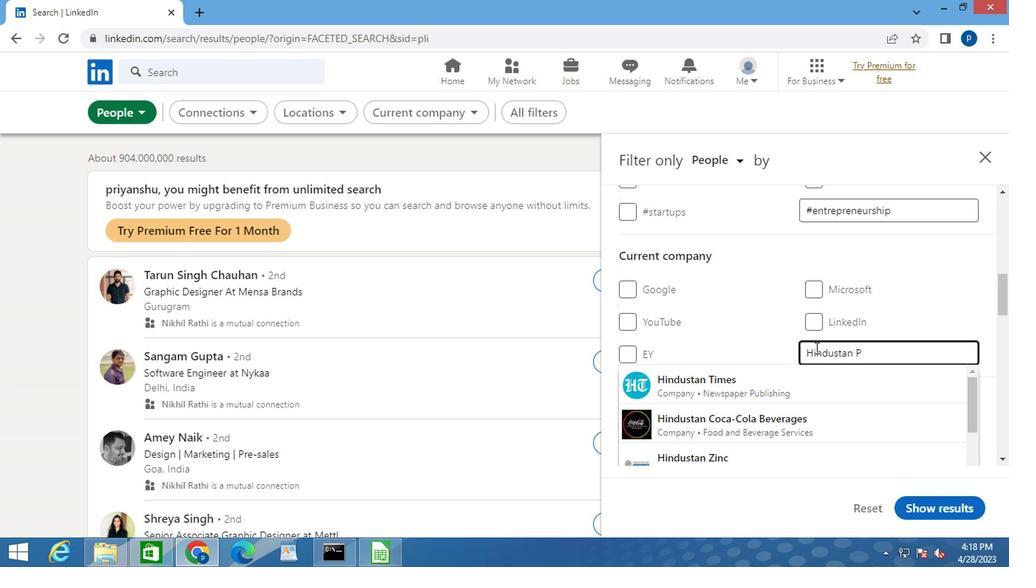 
Action: Mouse moved to (789, 383)
Screenshot: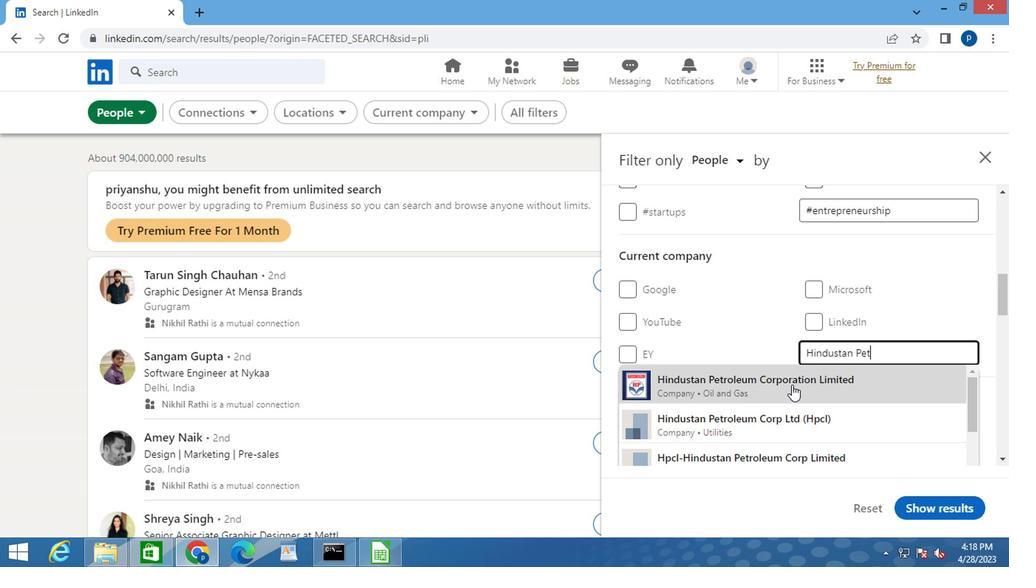 
Action: Mouse pressed left at (789, 383)
Screenshot: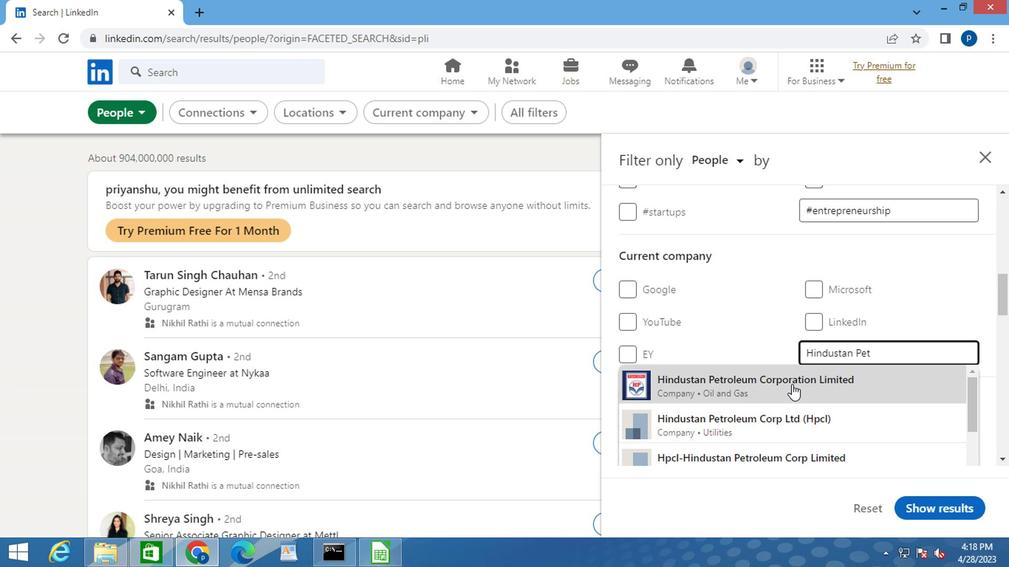 
Action: Mouse moved to (786, 371)
Screenshot: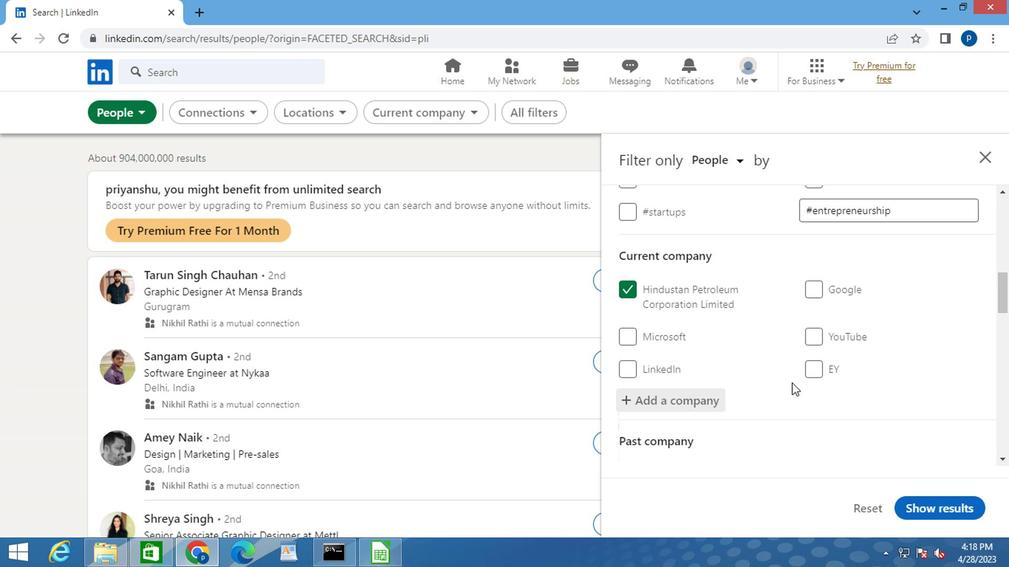 
Action: Mouse scrolled (786, 370) with delta (0, -1)
Screenshot: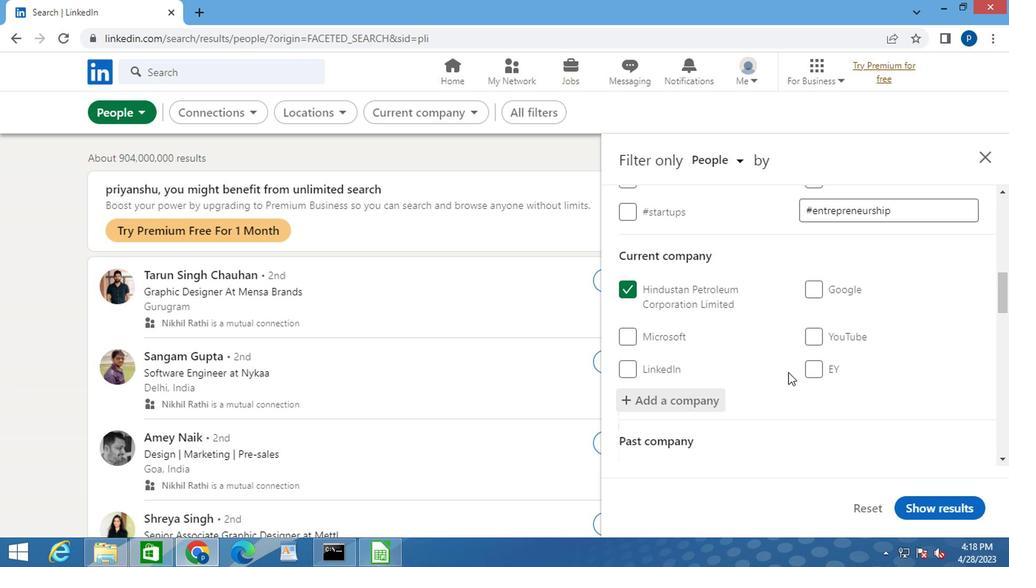 
Action: Mouse scrolled (786, 370) with delta (0, -1)
Screenshot: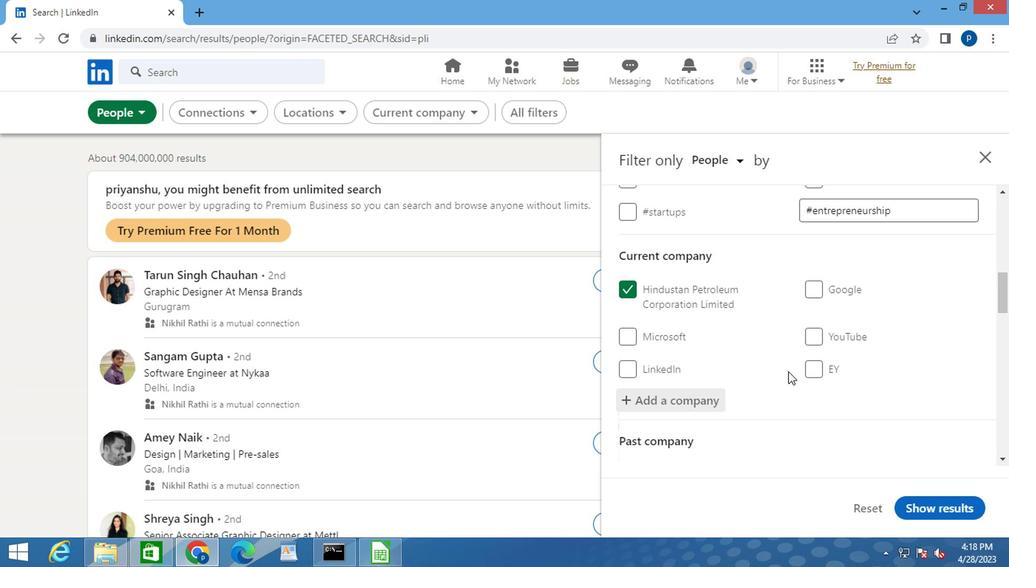 
Action: Mouse moved to (785, 369)
Screenshot: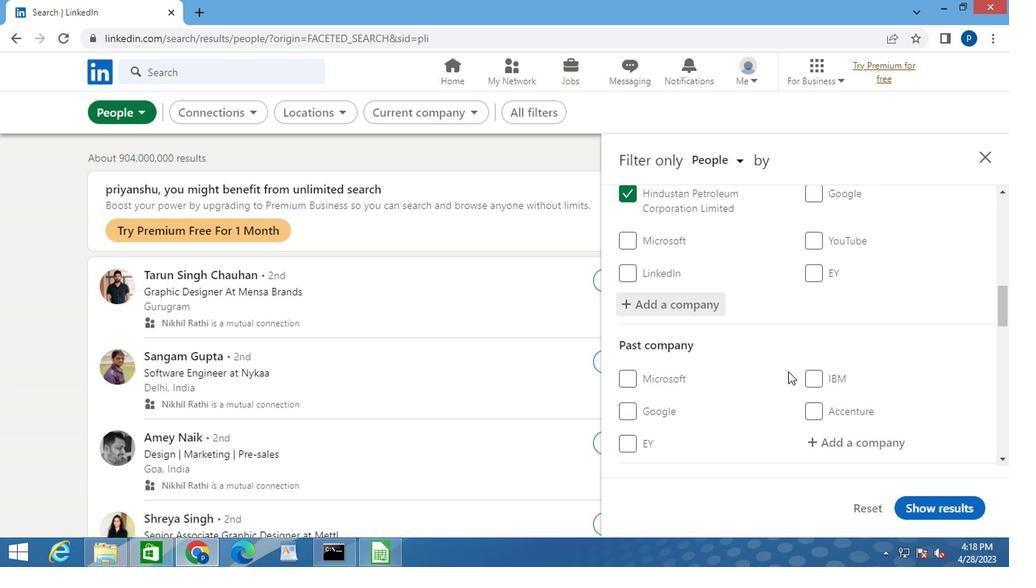 
Action: Mouse scrolled (785, 368) with delta (0, -1)
Screenshot: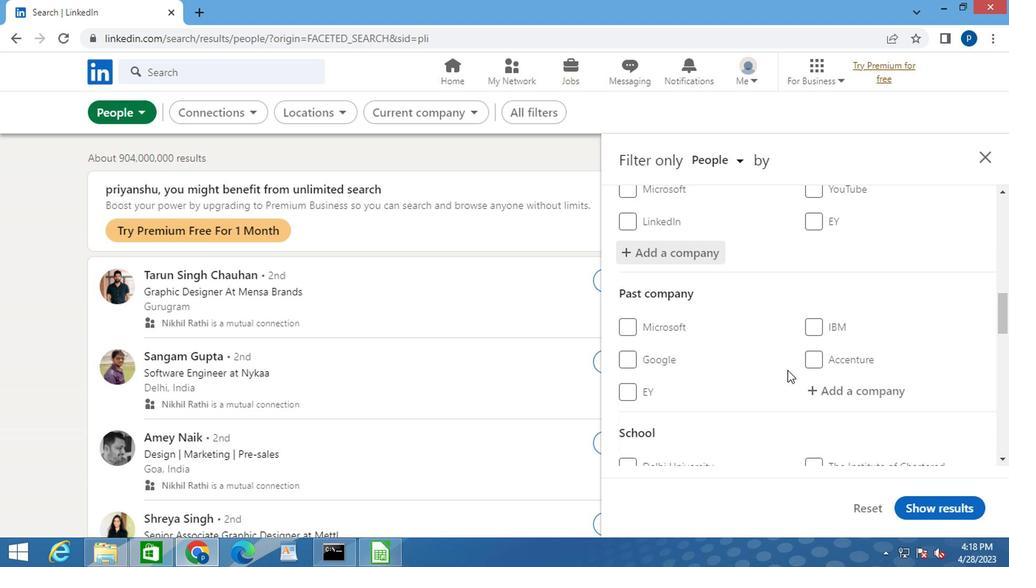 
Action: Mouse scrolled (785, 368) with delta (0, -1)
Screenshot: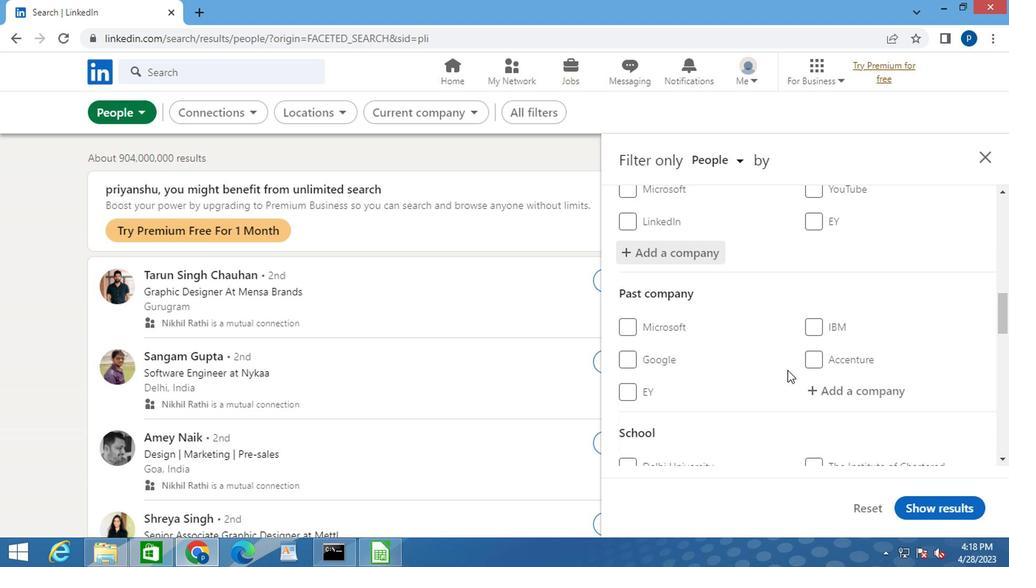 
Action: Mouse moved to (828, 389)
Screenshot: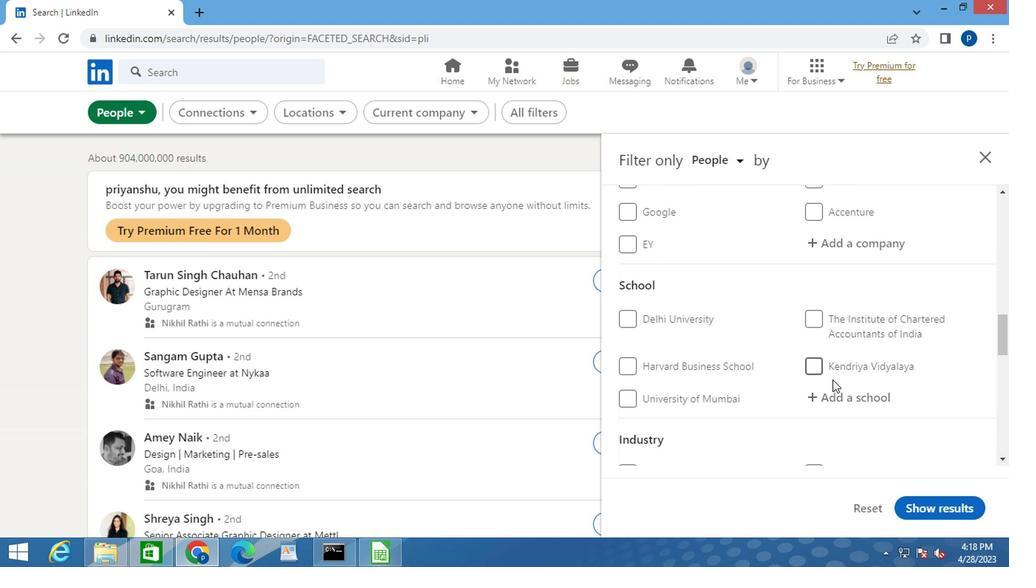 
Action: Mouse pressed left at (828, 389)
Screenshot: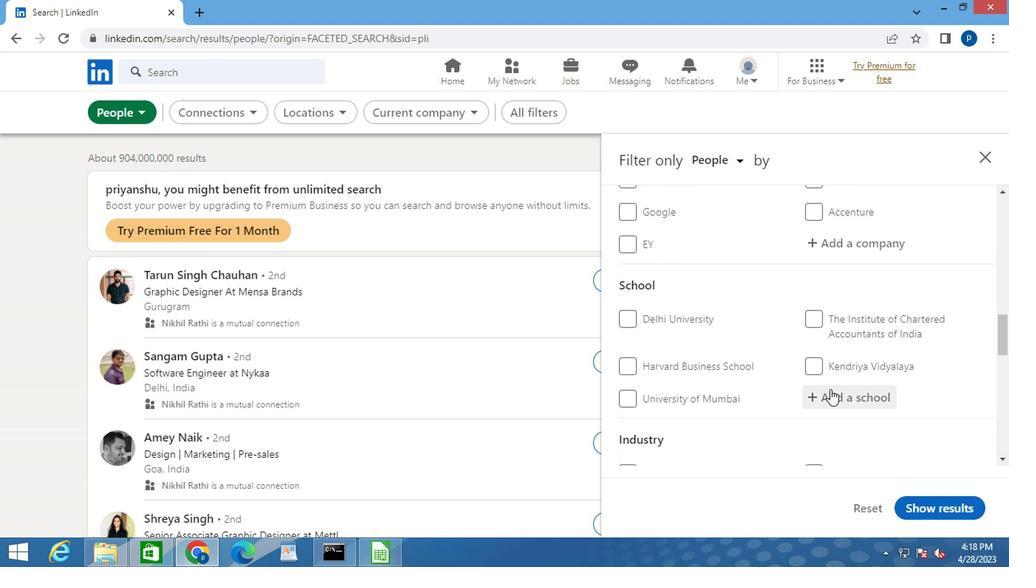 
Action: Key pressed <Key.caps_lock>B<Key.caps_lock>HAGWAN<Key.space><Key.caps_lock>P<Key.caps_lock>ARSHU
Screenshot: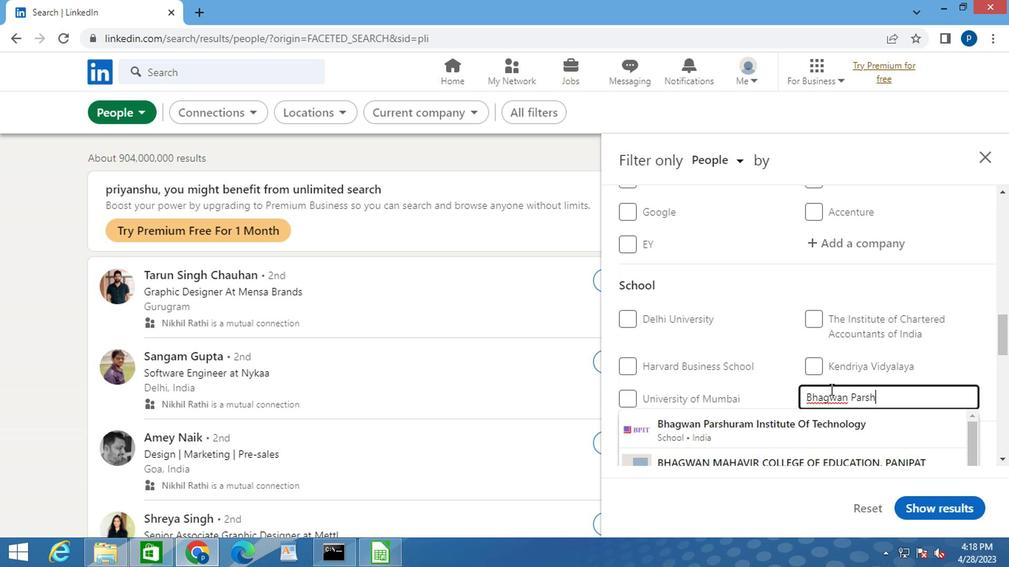 
Action: Mouse moved to (819, 422)
Screenshot: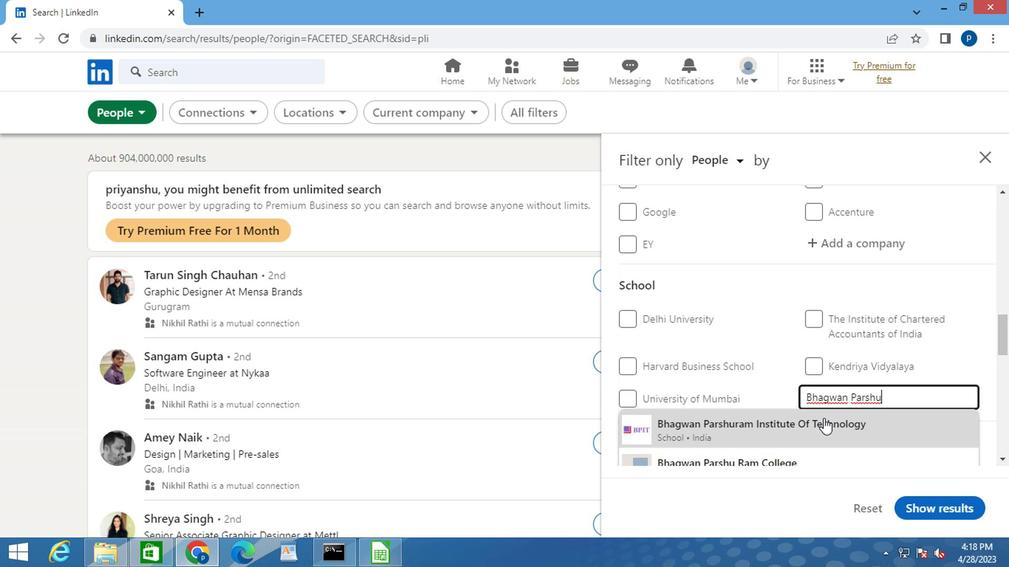 
Action: Mouse pressed left at (819, 422)
Screenshot: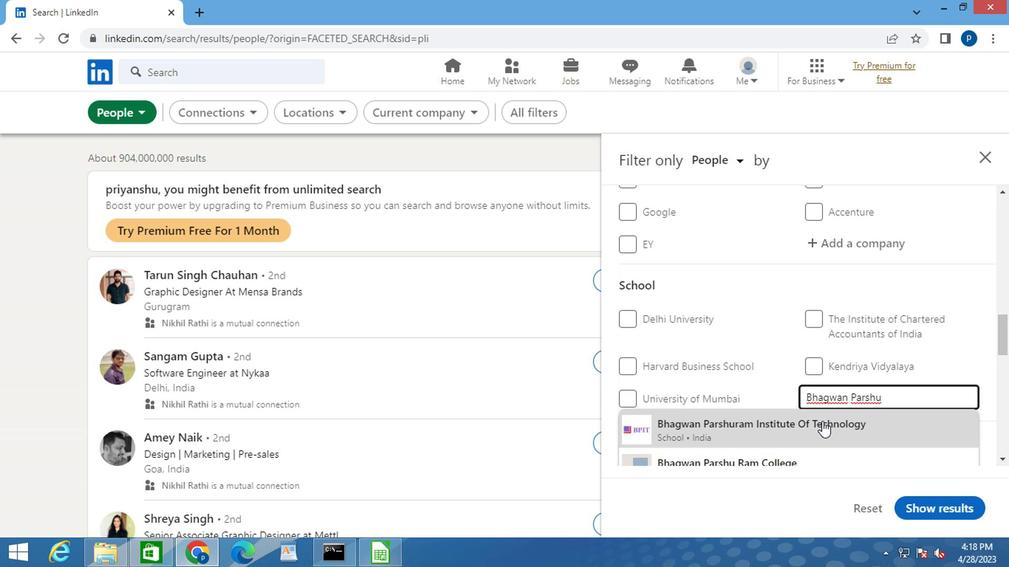 
Action: Mouse moved to (723, 371)
Screenshot: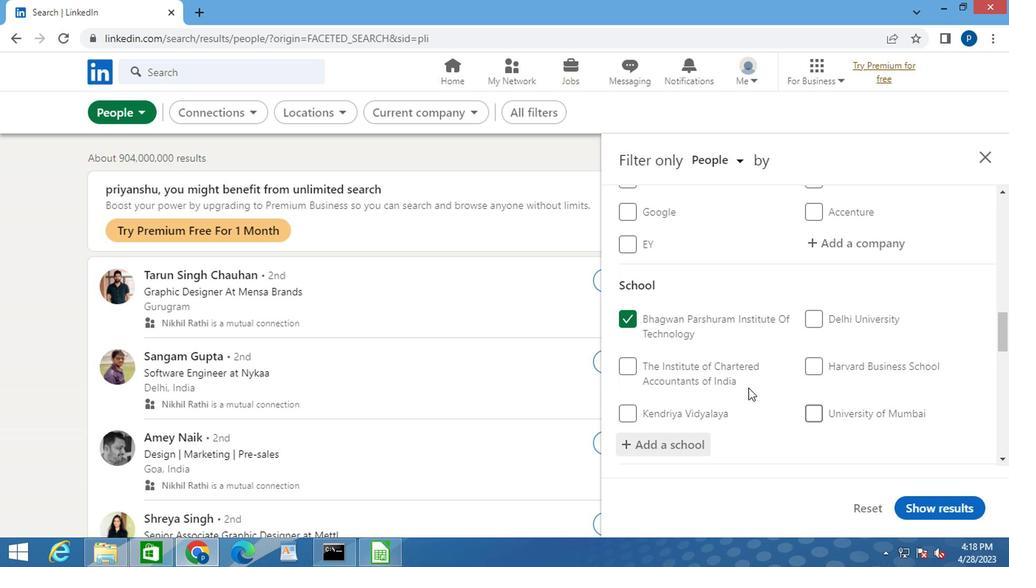 
Action: Mouse scrolled (723, 371) with delta (0, 0)
Screenshot: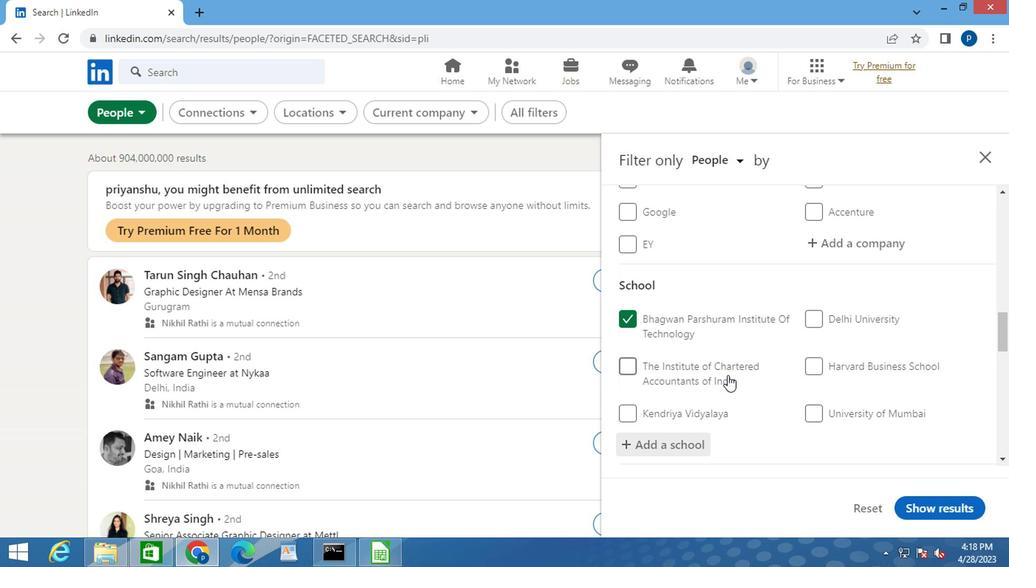 
Action: Mouse scrolled (723, 371) with delta (0, 0)
Screenshot: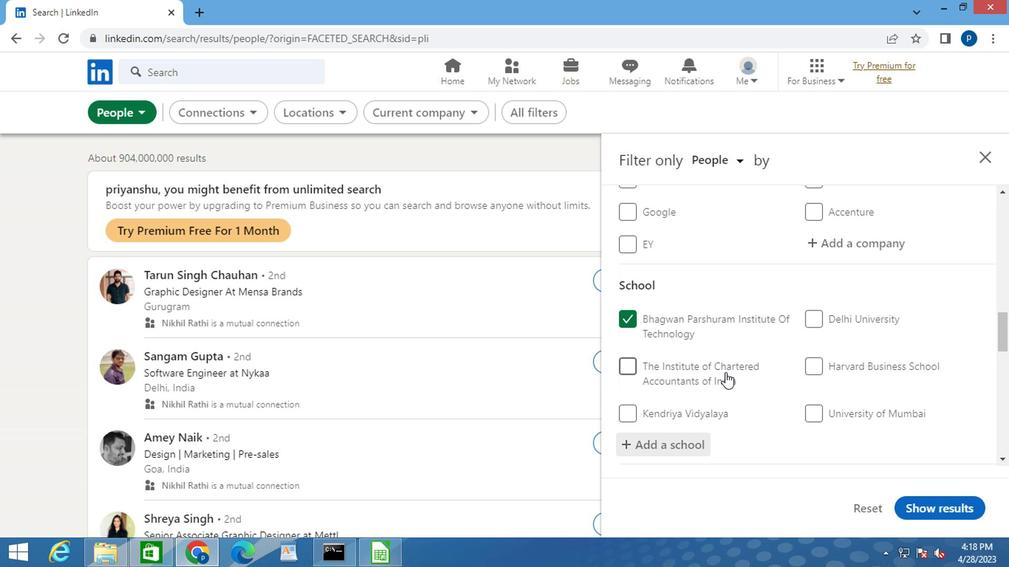 
Action: Mouse moved to (723, 371)
Screenshot: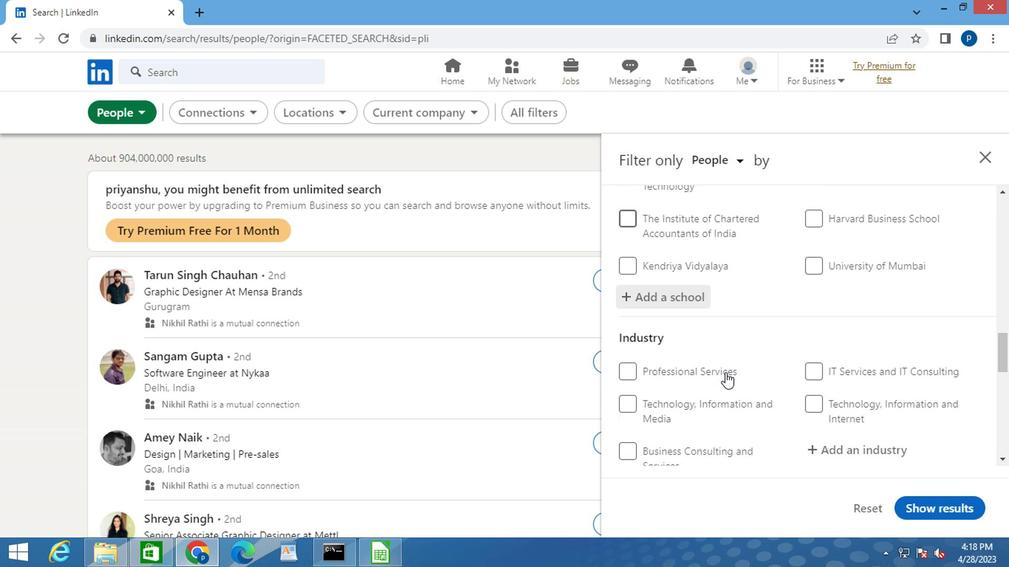 
Action: Mouse scrolled (723, 370) with delta (0, -1)
Screenshot: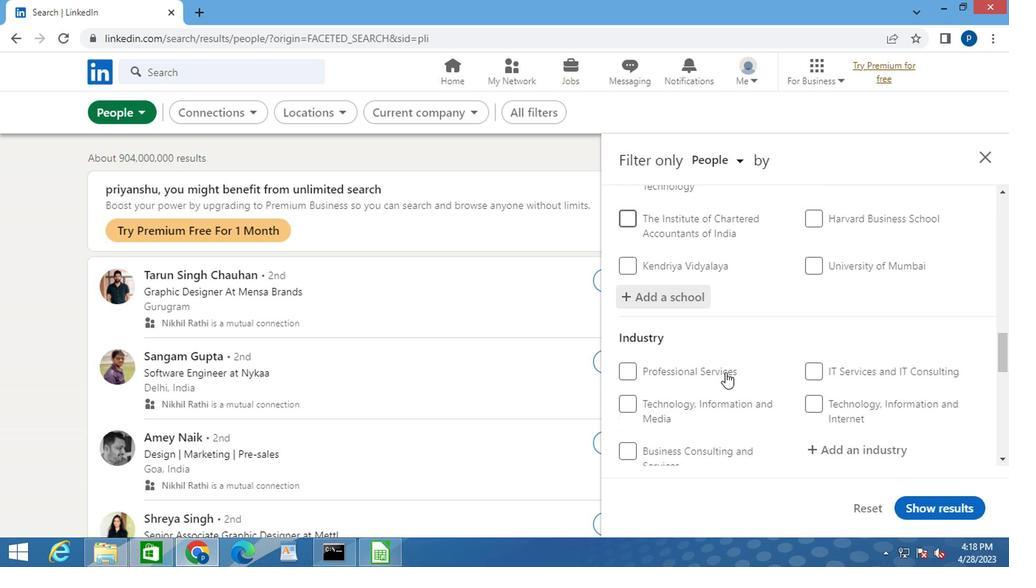 
Action: Mouse moved to (816, 368)
Screenshot: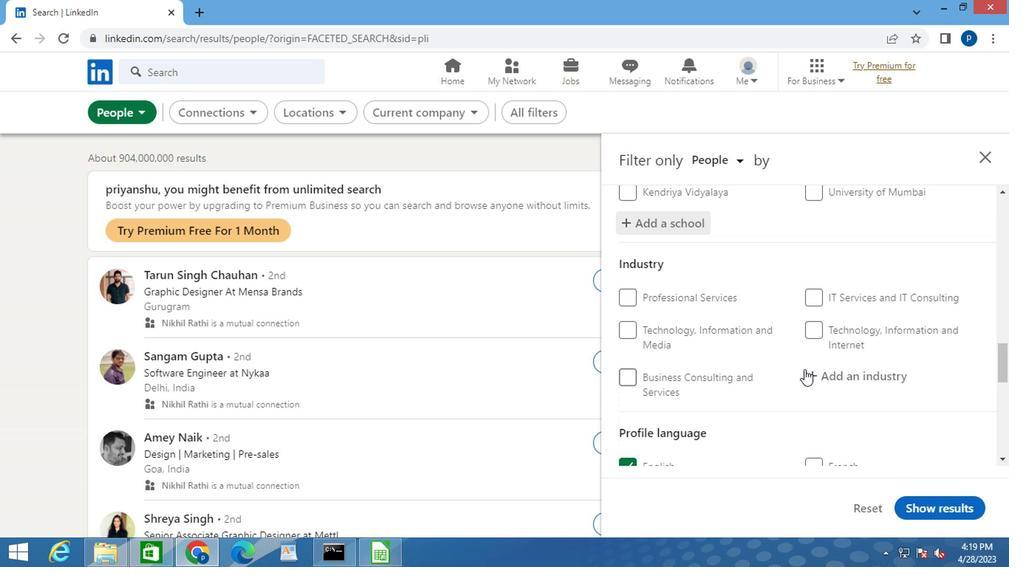 
Action: Mouse pressed left at (816, 368)
Screenshot: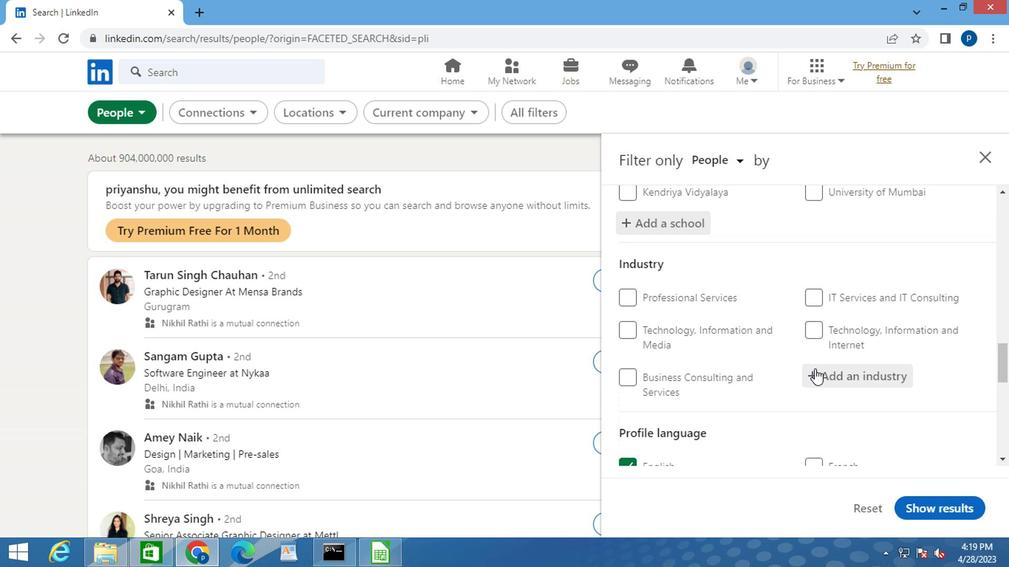 
Action: Key pressed <Key.caps_lock>A<Key.caps_lock>LTERNATIVE
Screenshot: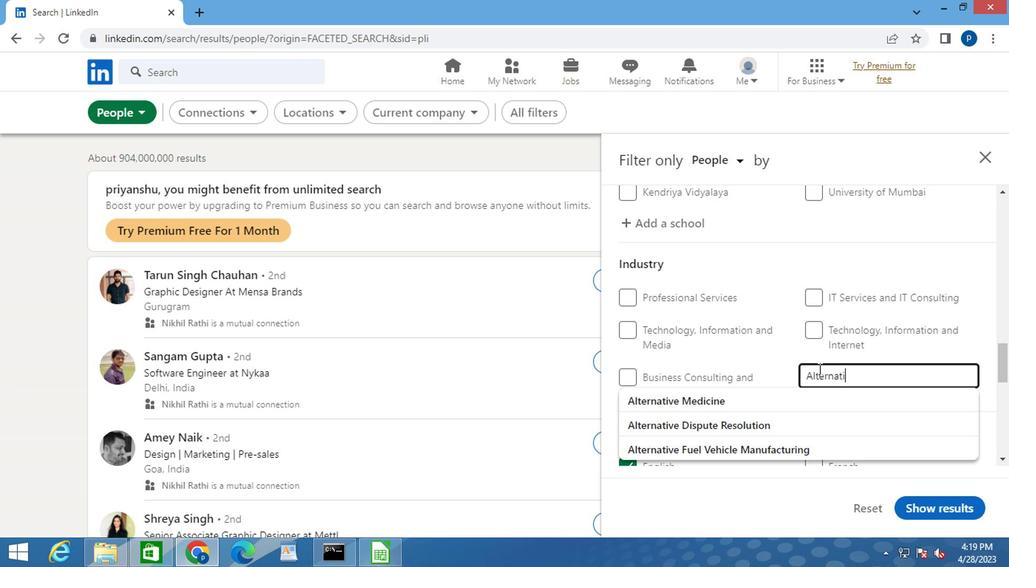 
Action: Mouse moved to (763, 400)
Screenshot: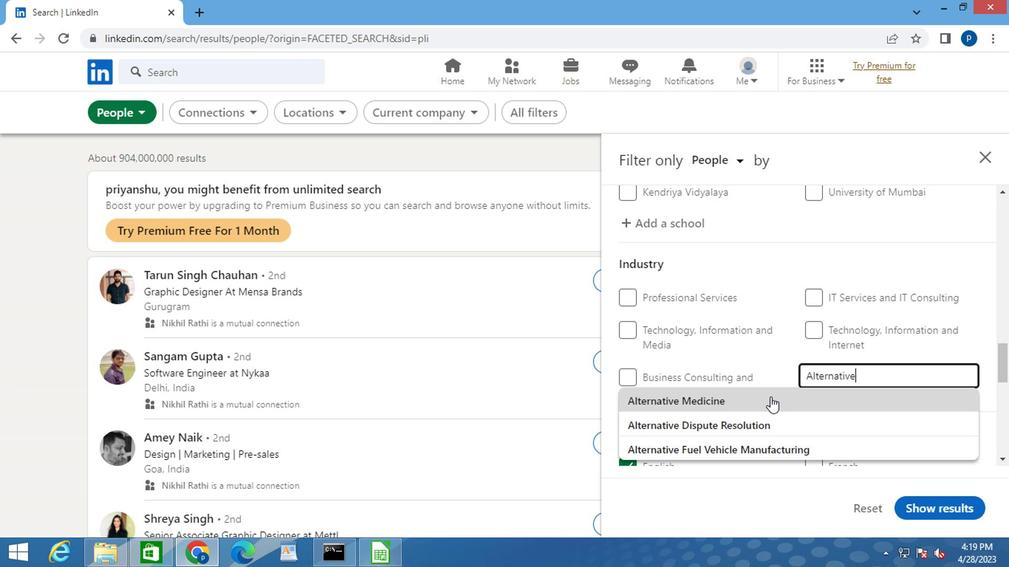 
Action: Mouse pressed left at (763, 400)
Screenshot: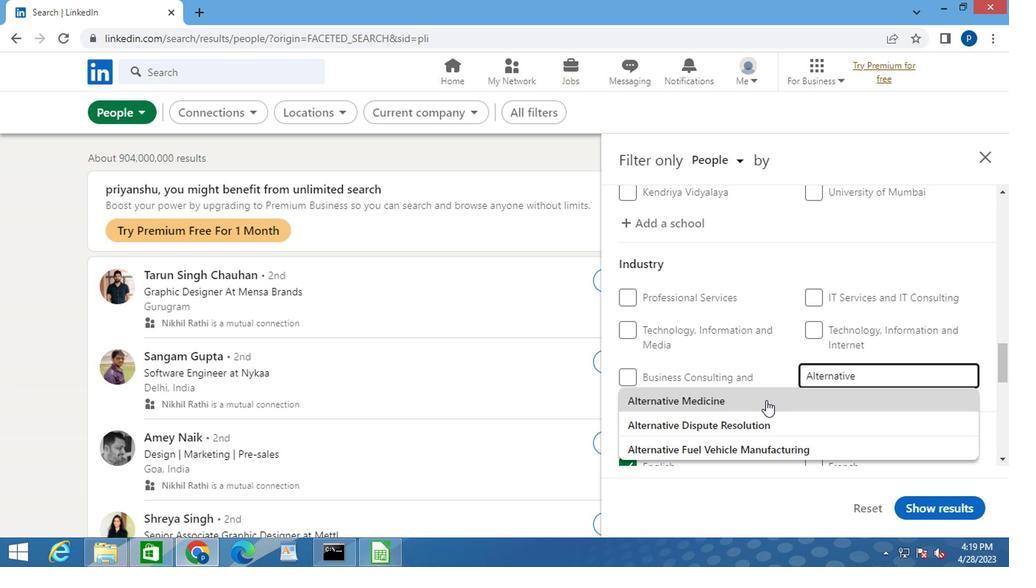 
Action: Mouse moved to (742, 374)
Screenshot: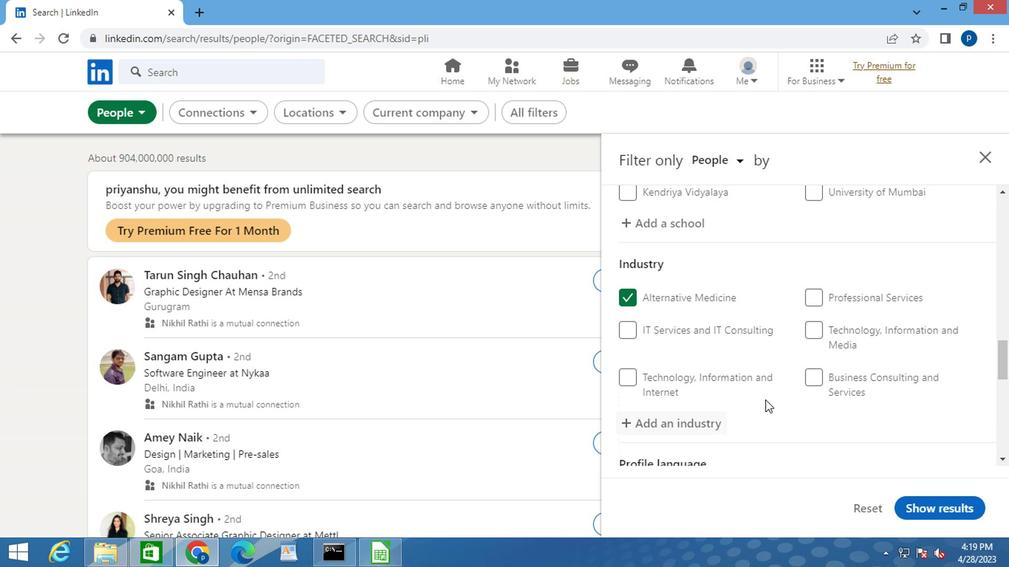 
Action: Mouse scrolled (742, 373) with delta (0, -1)
Screenshot: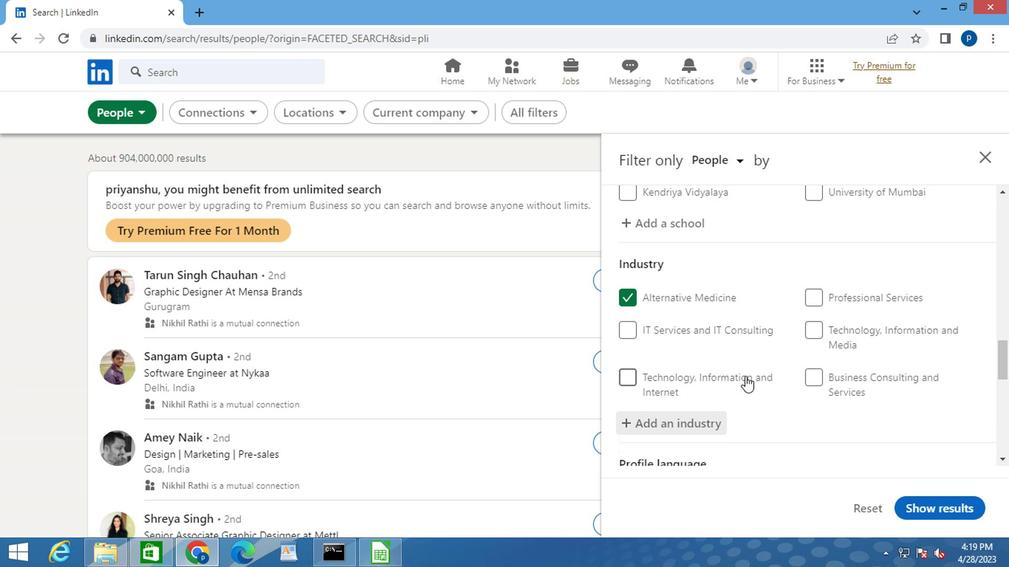
Action: Mouse scrolled (742, 373) with delta (0, -1)
Screenshot: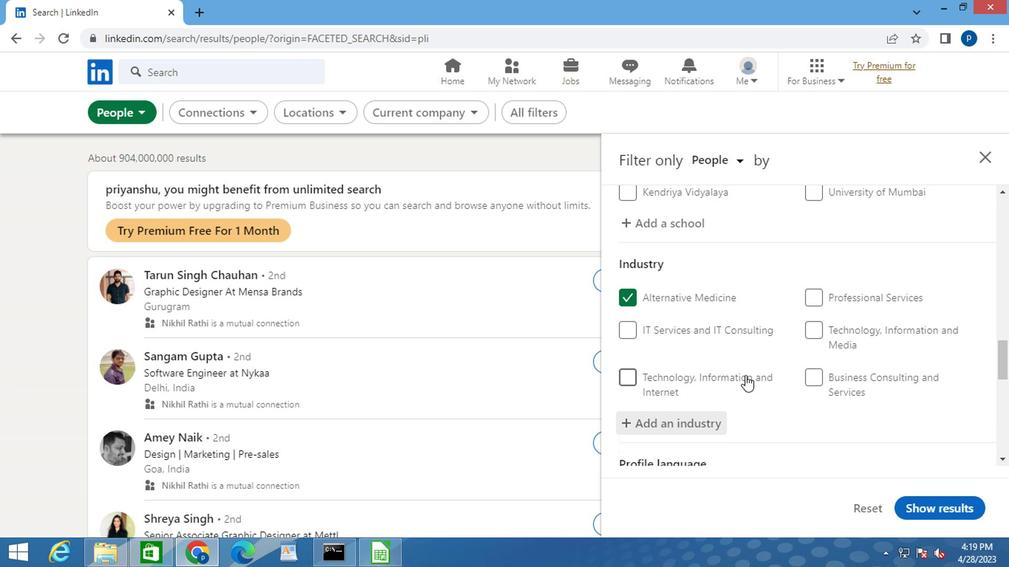 
Action: Mouse moved to (740, 366)
Screenshot: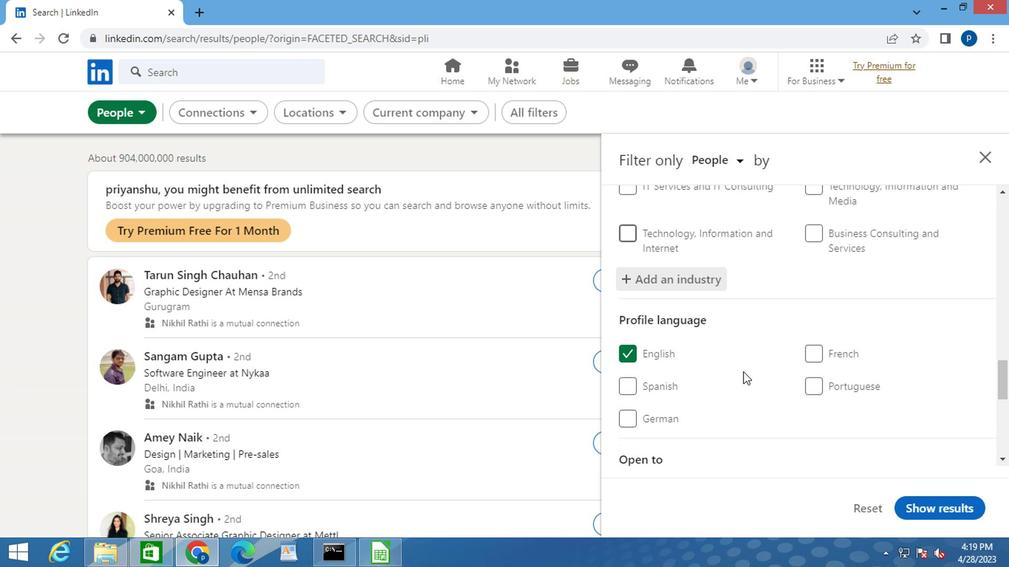 
Action: Mouse scrolled (740, 365) with delta (0, 0)
Screenshot: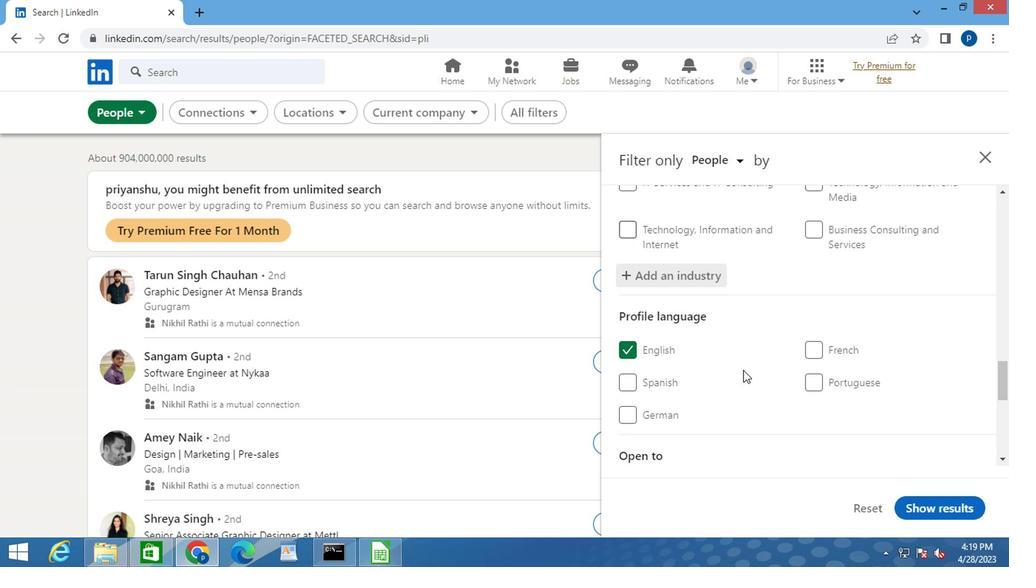 
Action: Mouse scrolled (740, 365) with delta (0, 0)
Screenshot: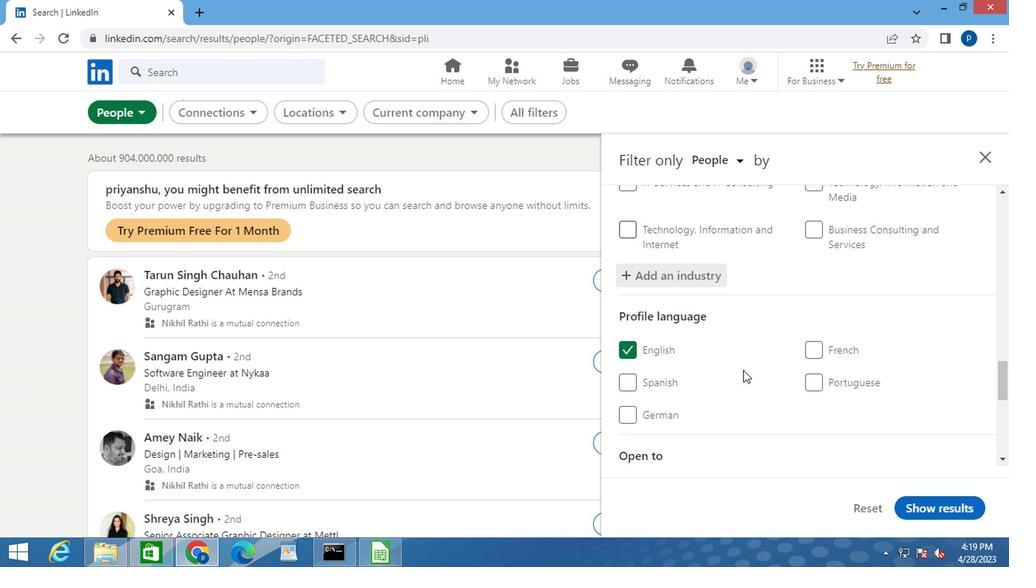 
Action: Mouse scrolled (740, 365) with delta (0, 0)
Screenshot: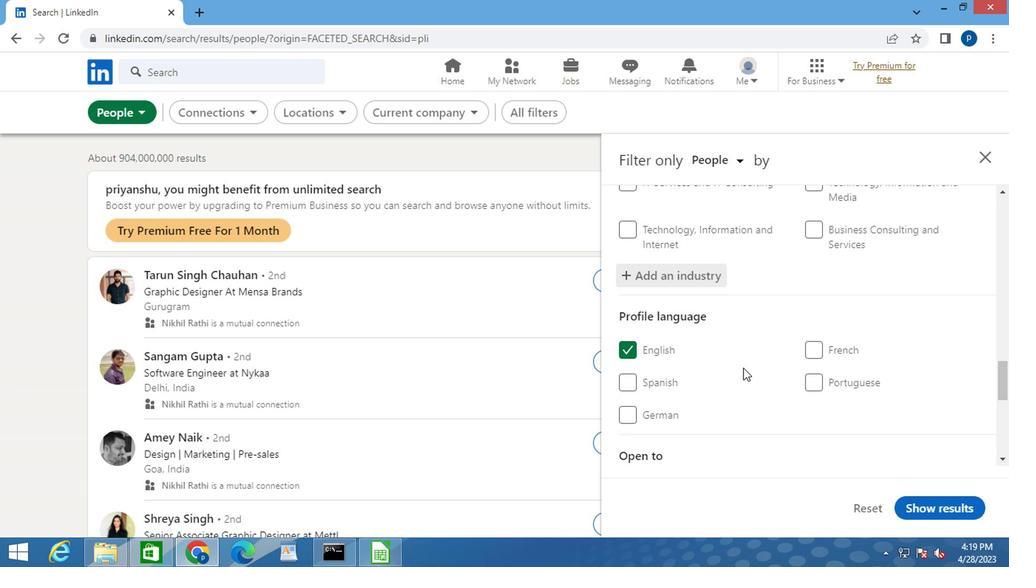 
Action: Mouse moved to (741, 360)
Screenshot: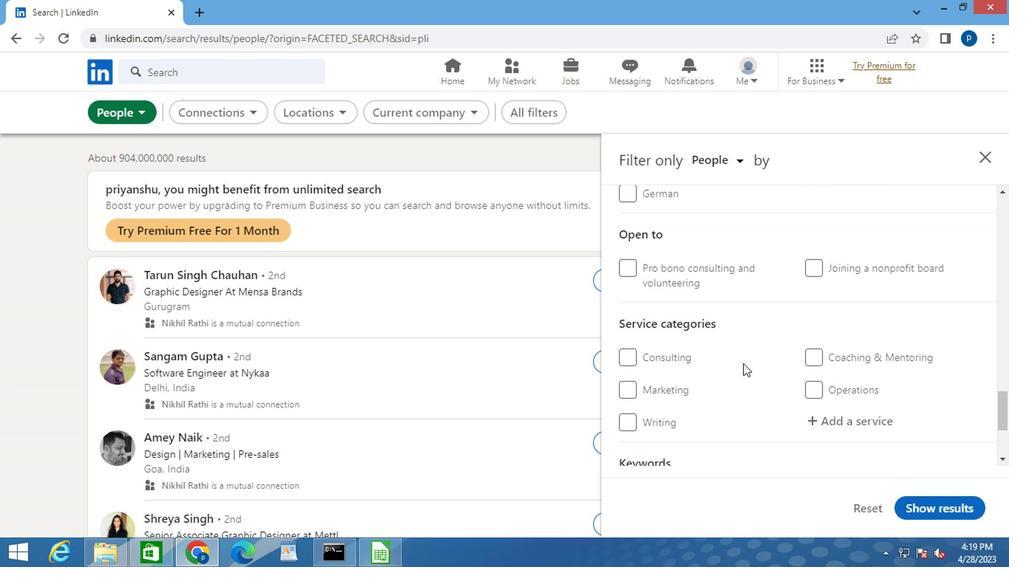 
Action: Mouse scrolled (741, 359) with delta (0, 0)
Screenshot: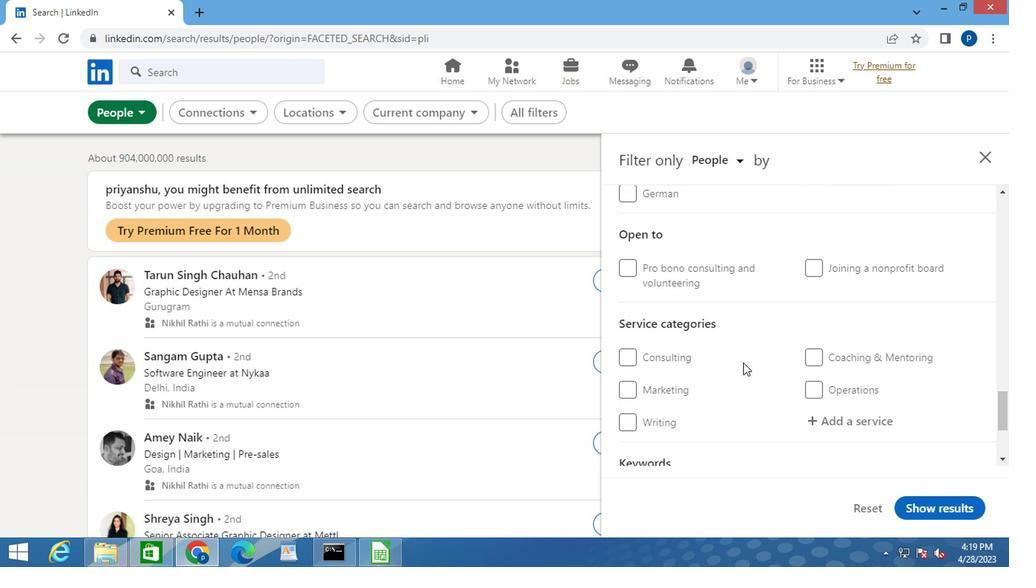 
Action: Mouse moved to (848, 347)
Screenshot: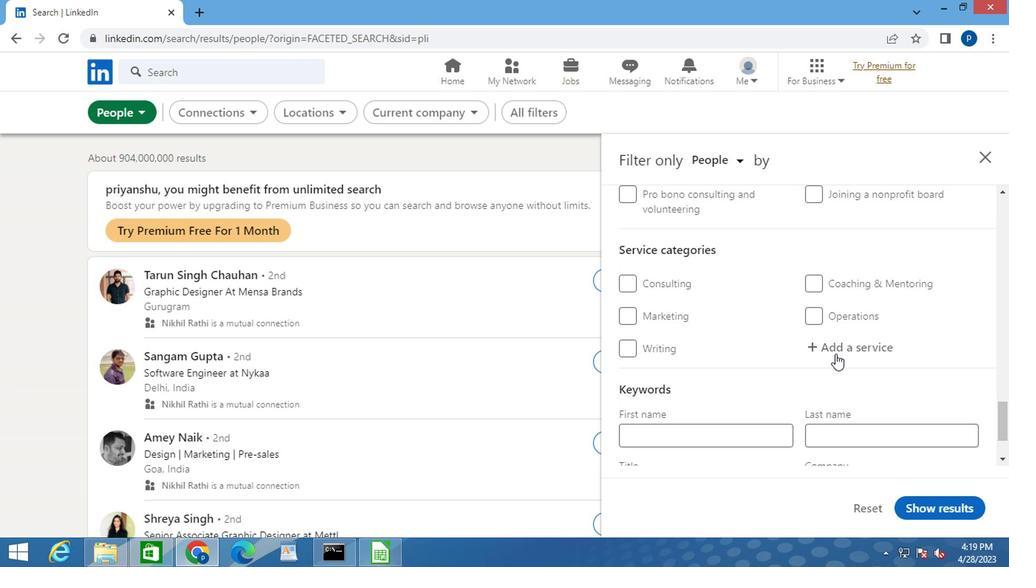 
Action: Mouse pressed left at (848, 347)
Screenshot: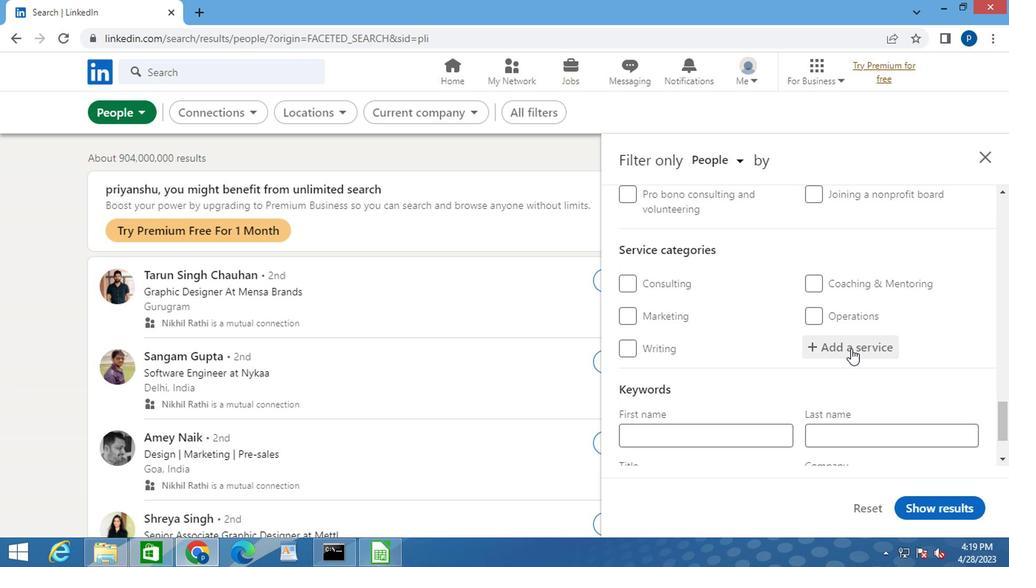 
Action: Key pressed <Key.caps_lock>M<Key.caps_lock>ARKET
Screenshot: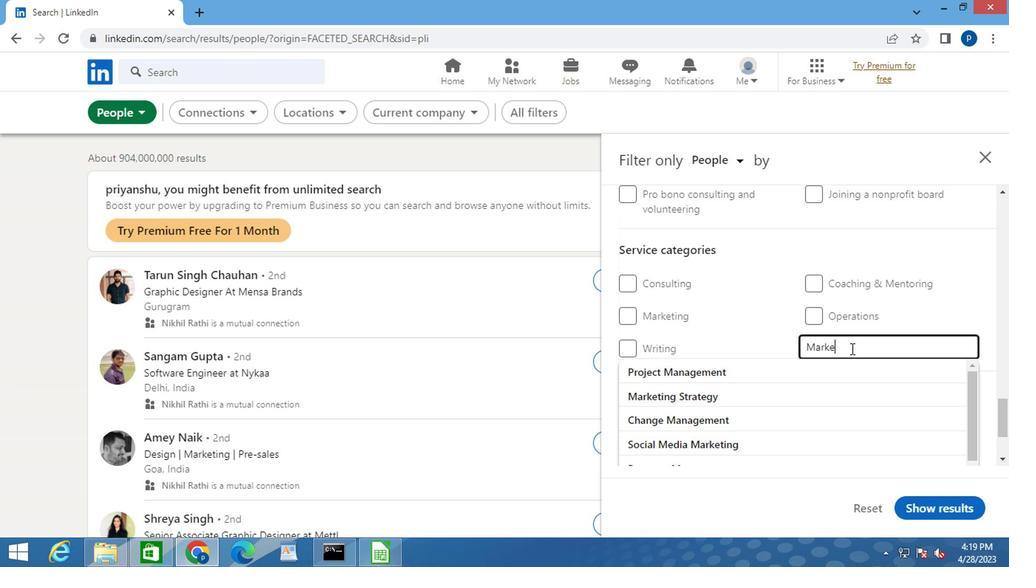 
Action: Mouse moved to (775, 376)
Screenshot: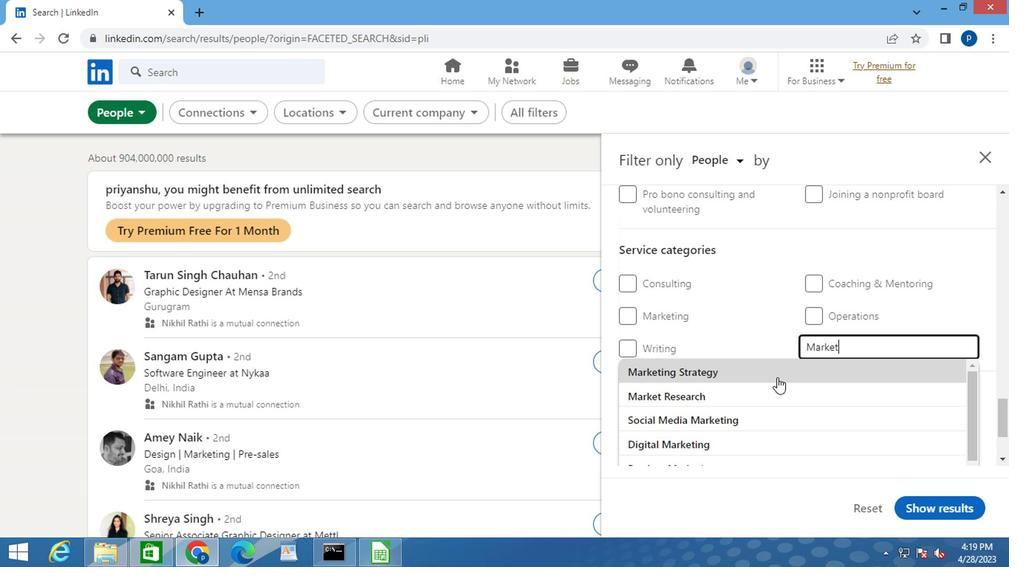 
Action: Key pressed <Key.space><Key.caps_lock>S<Key.caps_lock>T
Screenshot: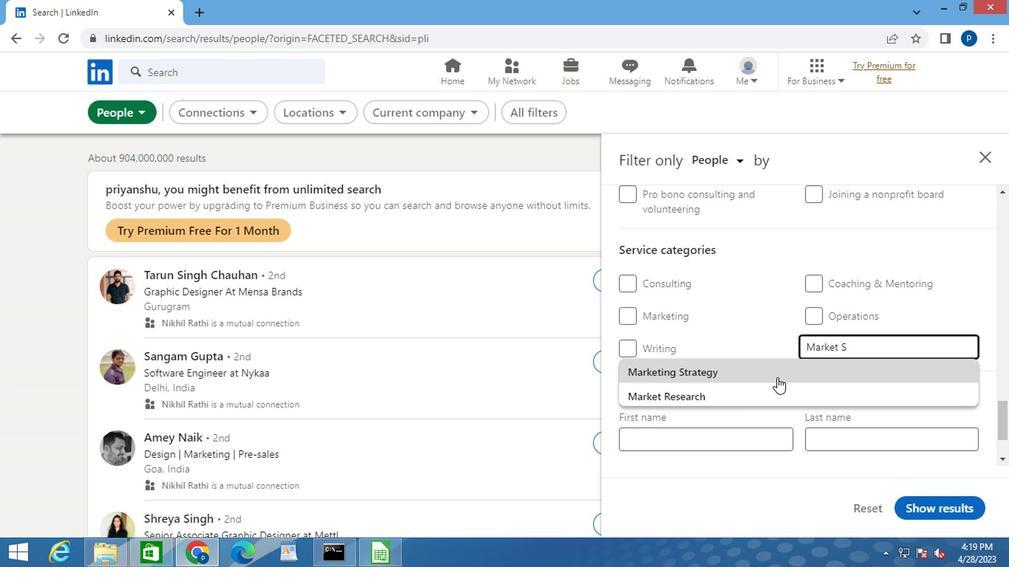 
Action: Mouse moved to (773, 374)
Screenshot: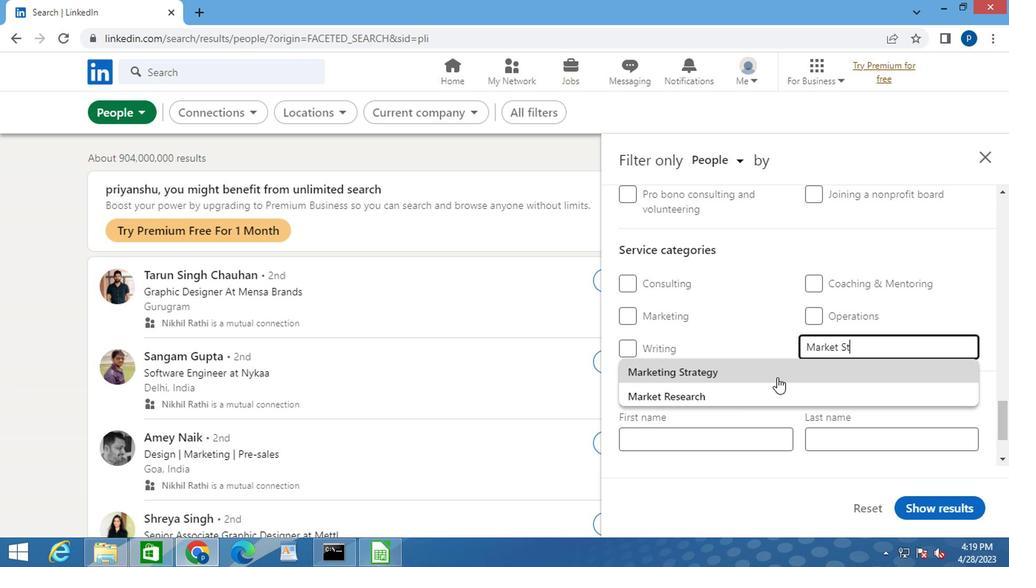 
Action: Mouse pressed left at (773, 374)
Screenshot: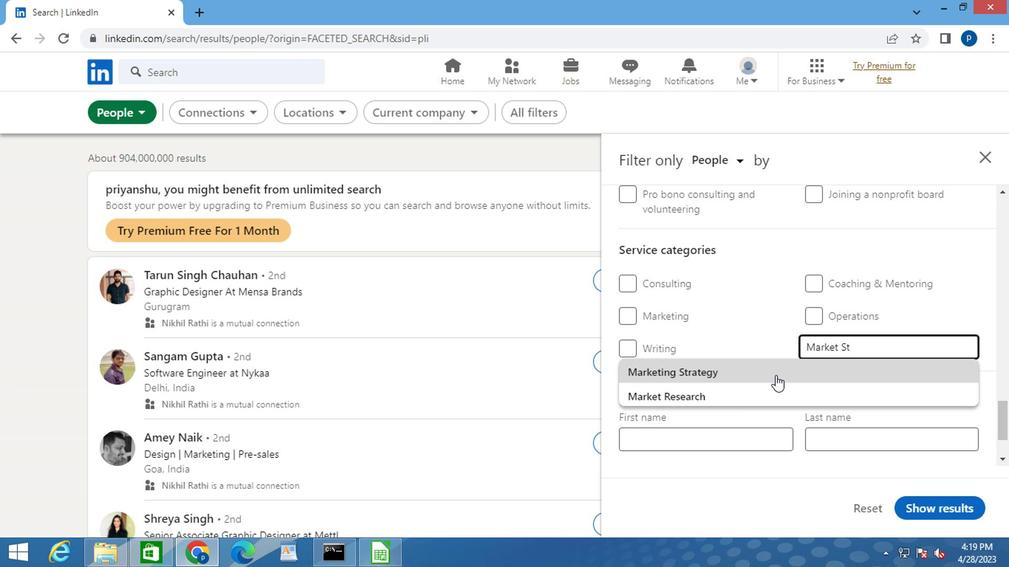 
Action: Mouse moved to (771, 362)
Screenshot: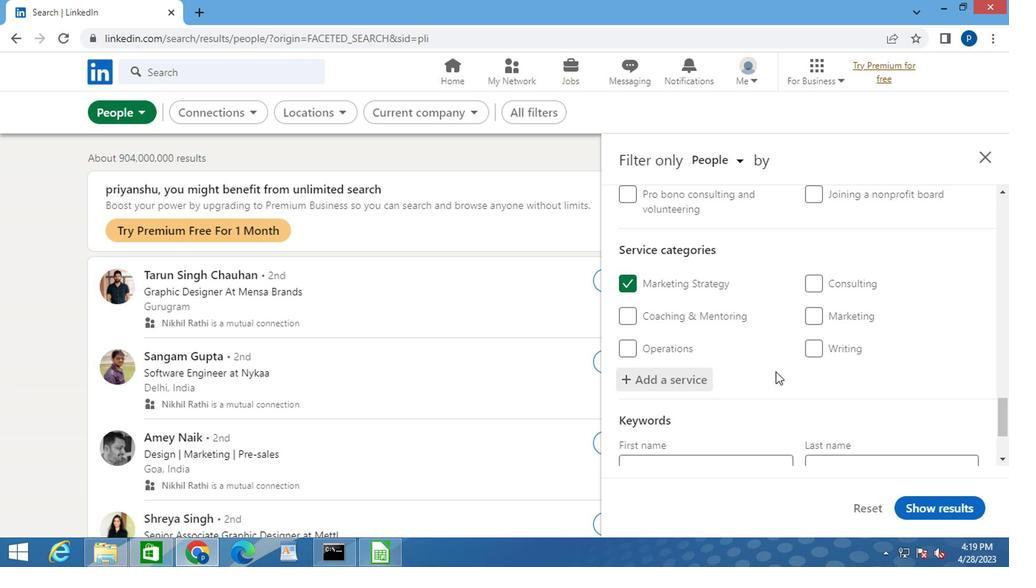 
Action: Mouse scrolled (771, 361) with delta (0, -1)
Screenshot: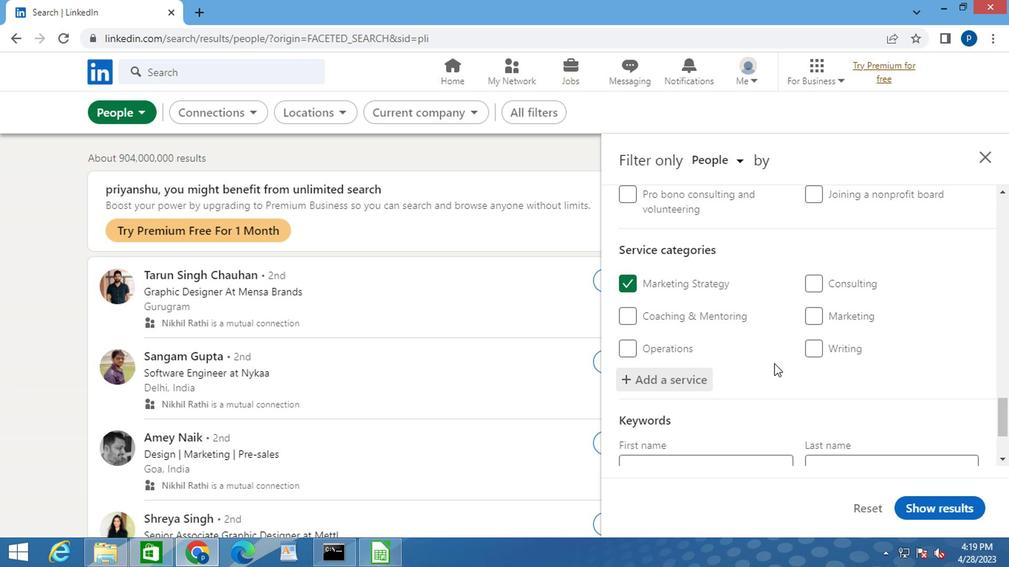 
Action: Mouse scrolled (771, 361) with delta (0, -1)
Screenshot: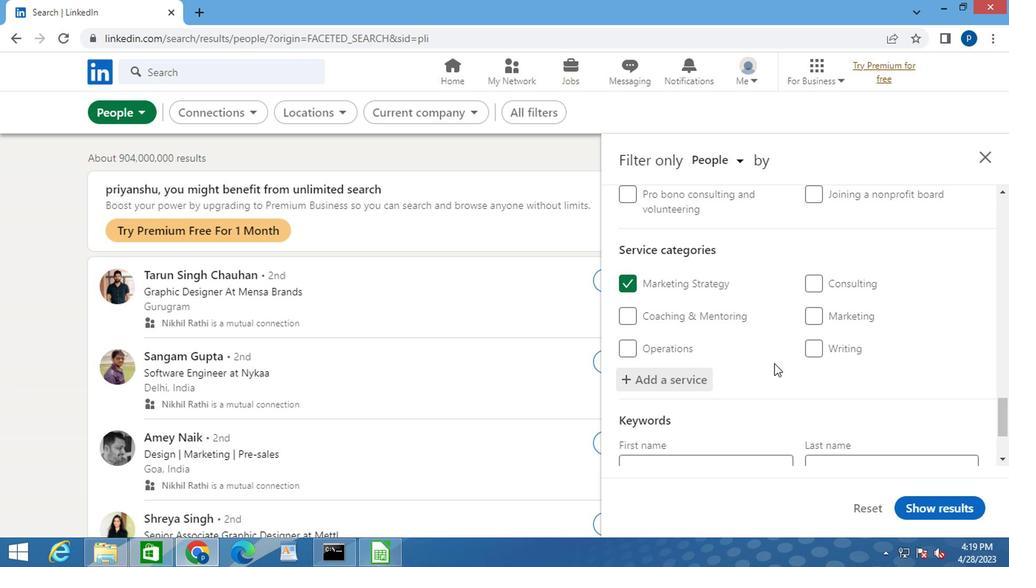 
Action: Mouse moved to (666, 399)
Screenshot: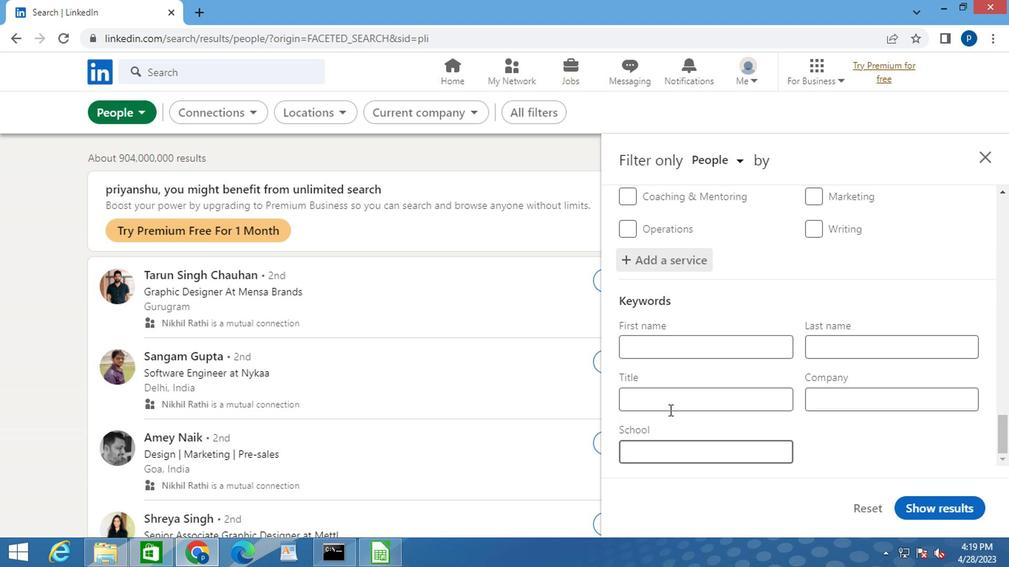 
Action: Mouse pressed left at (666, 399)
Screenshot: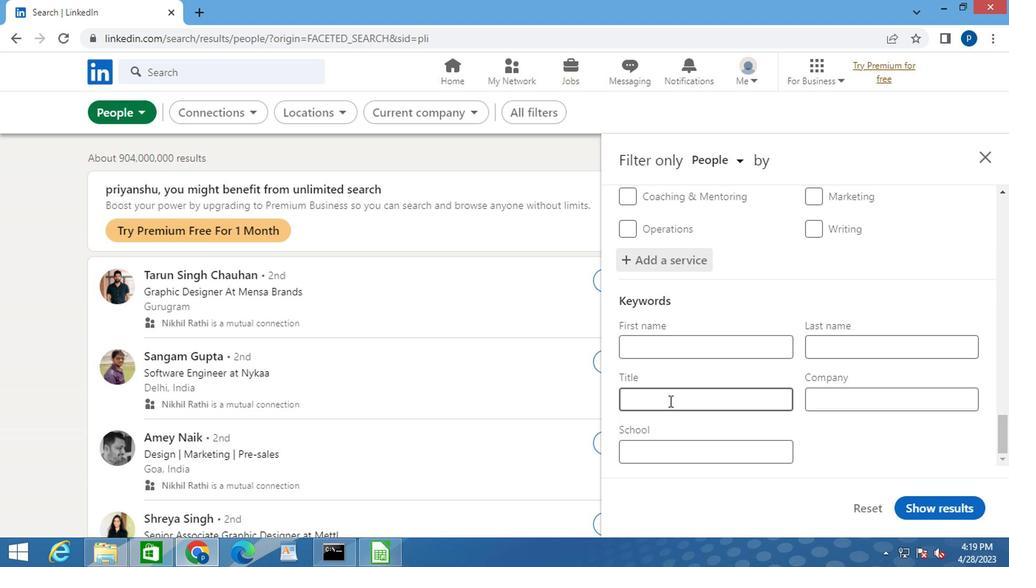 
Action: Key pressed <Key.caps_lock>A<Key.caps_lock>DMINISTRATIVE<Key.space><Key.caps_lock>M<Key.caps_lock>ANAGER<Key.space>
Screenshot: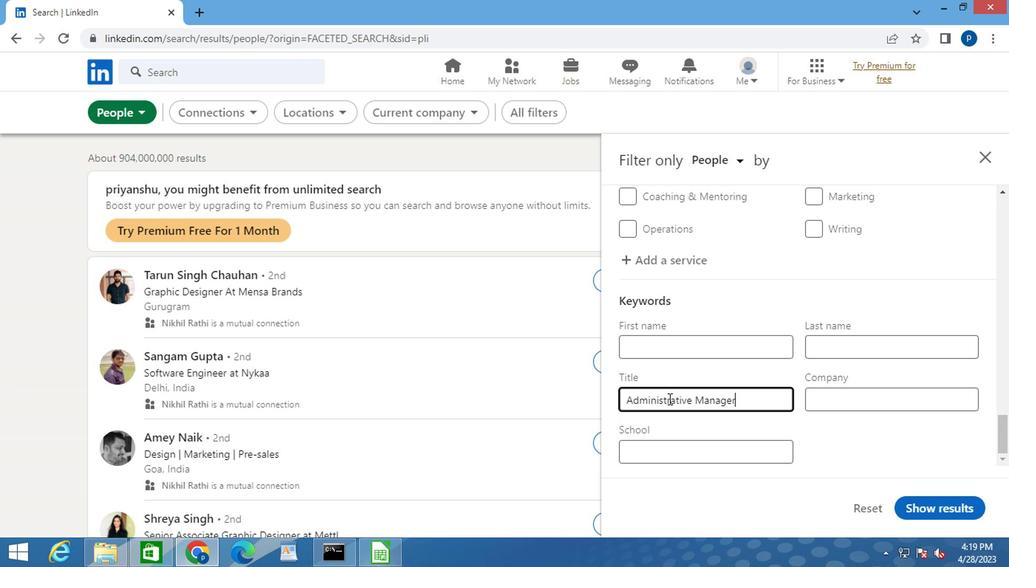 
Action: Mouse moved to (972, 508)
Screenshot: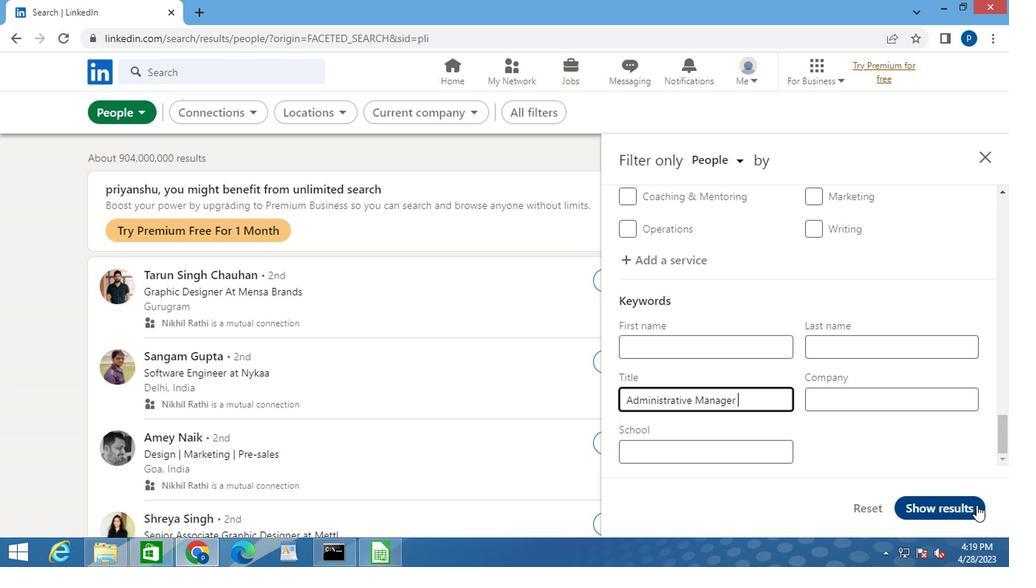 
Action: Mouse pressed left at (972, 508)
Screenshot: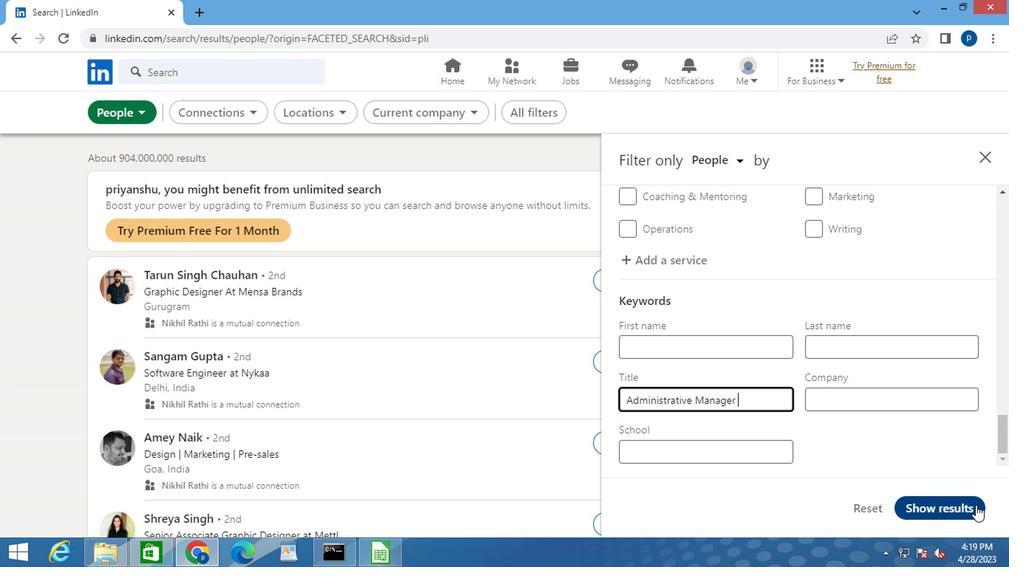 
